 Task: Look for space in Orahovac, Kosovo from 12th July, 2023 to 16th July, 2023 for 8 adults in price range Rs.10000 to Rs.16000. Place can be private room with 8 bedrooms having 8 beds and 8 bathrooms. Property type can be house, flat, guest house. Amenities needed are: wifi, TV, free parkinig on premises, gym, breakfast. Booking option can be shelf check-in. Required host language is English.
Action: Mouse moved to (423, 91)
Screenshot: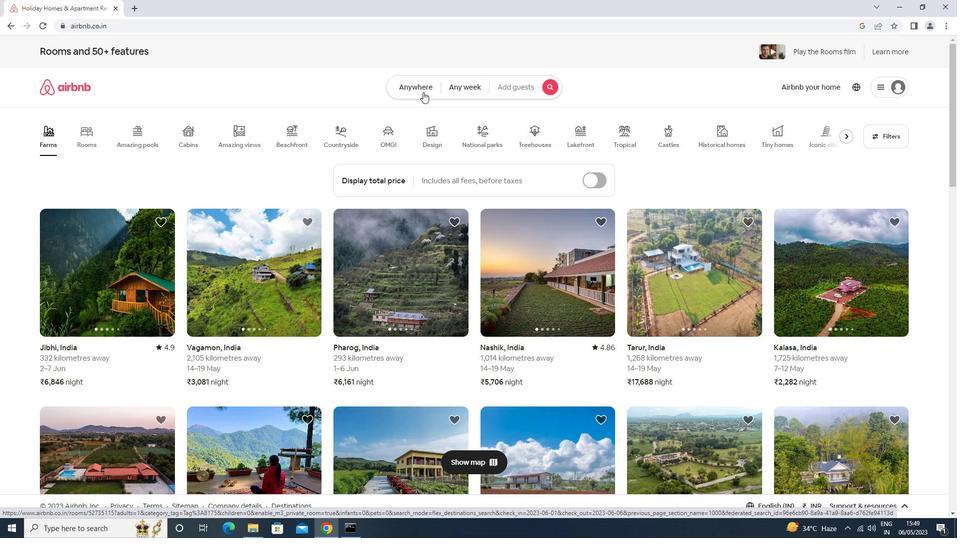 
Action: Mouse pressed left at (423, 91)
Screenshot: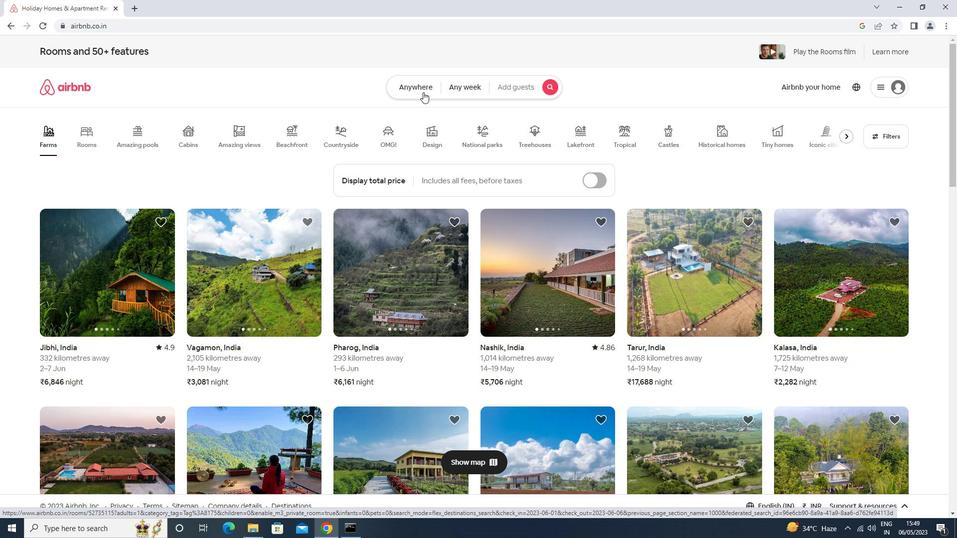 
Action: Mouse moved to (391, 124)
Screenshot: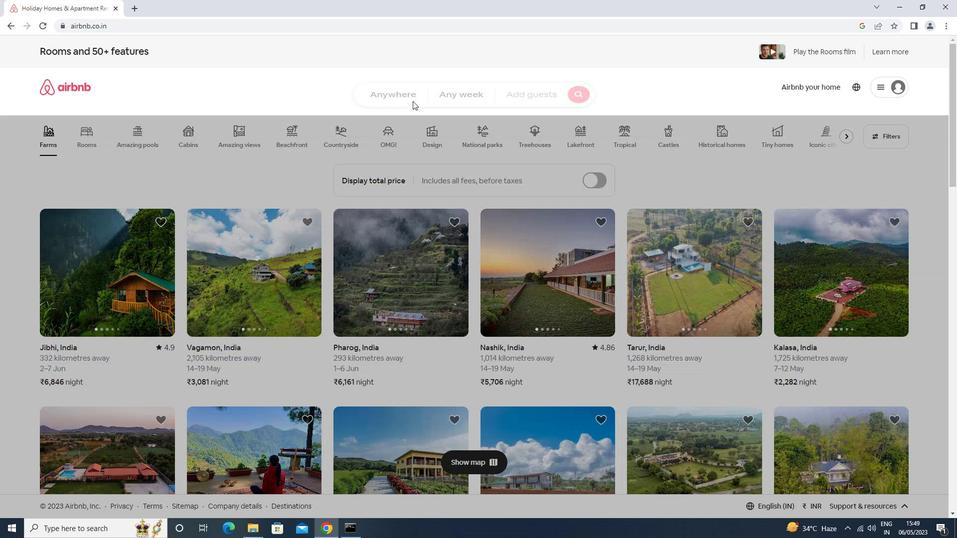 
Action: Mouse pressed left at (391, 124)
Screenshot: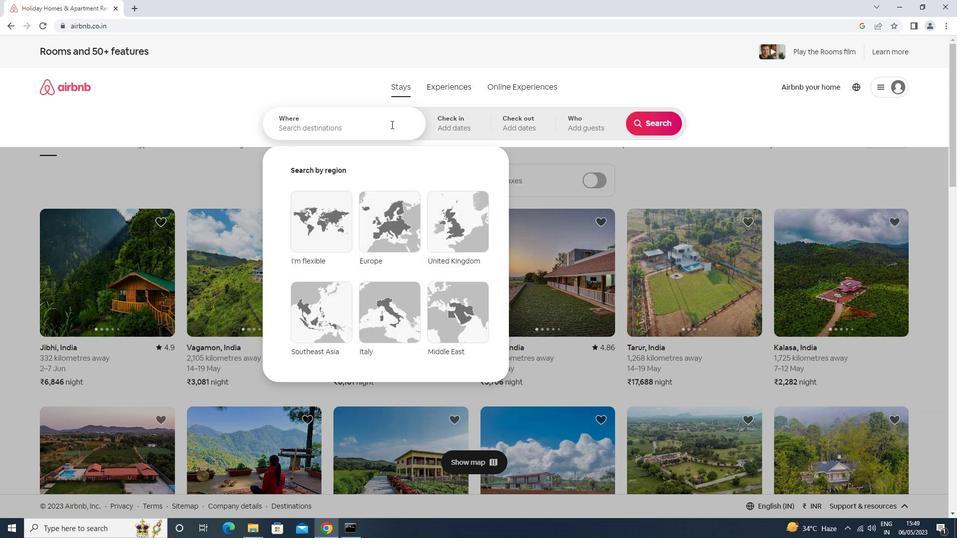
Action: Key pressed <Key.shift><Key.shift>ORAHOVAC,<Key.space><Key.shift><Key.shift><Key.shift><Key.shift><Key.shift><Key.shift><Key.shift><Key.shift><Key.shift><Key.shift><Key.shift><Key.shift>KSOVO<Key.enter>
Screenshot: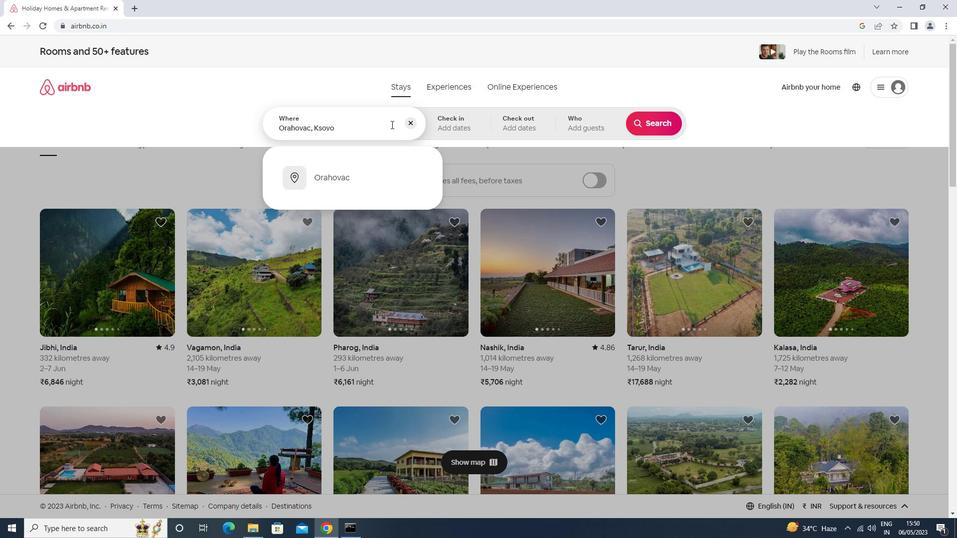 
Action: Mouse moved to (656, 205)
Screenshot: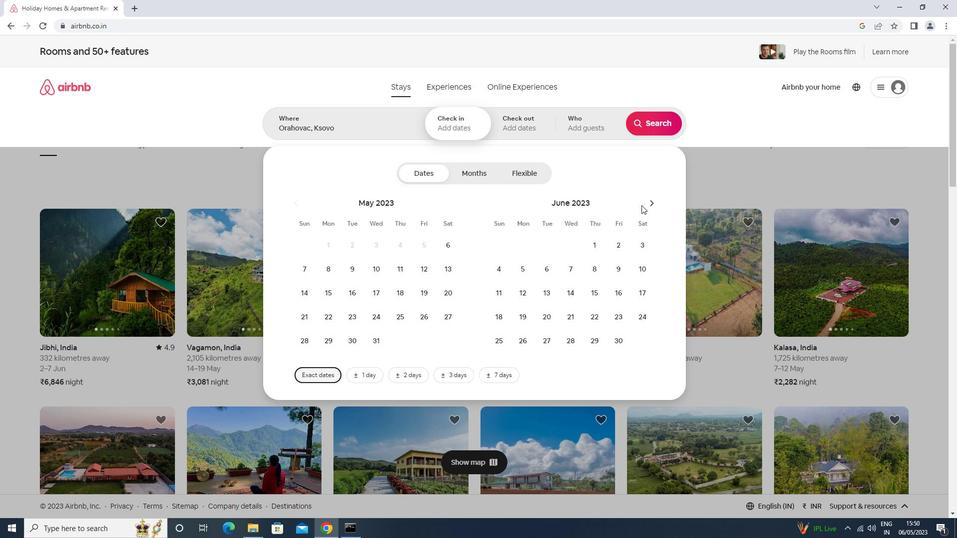 
Action: Mouse pressed left at (656, 205)
Screenshot: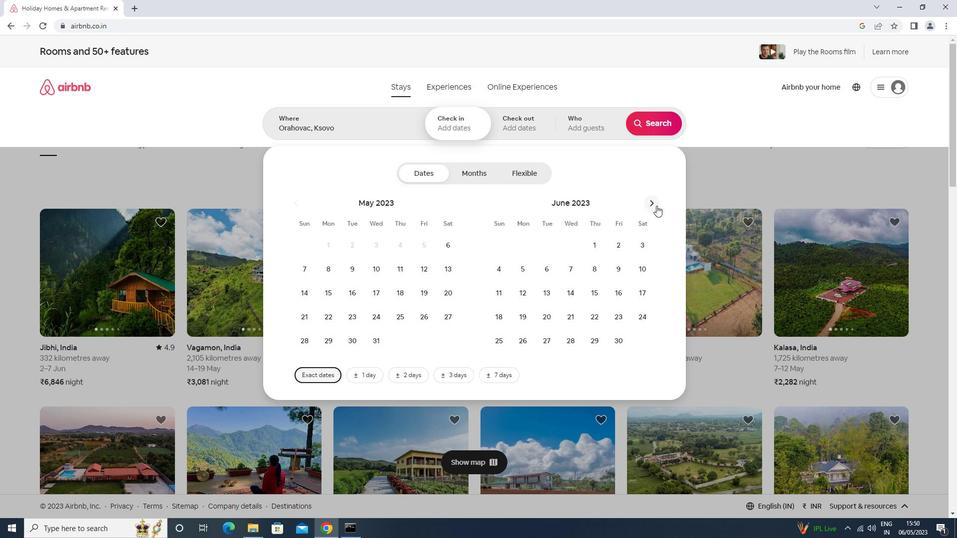 
Action: Mouse moved to (569, 288)
Screenshot: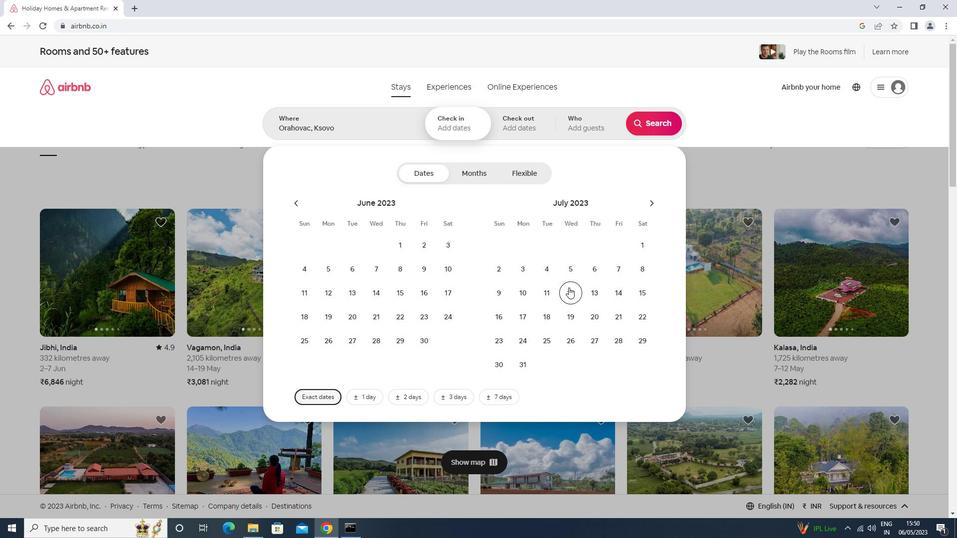 
Action: Mouse pressed left at (569, 288)
Screenshot: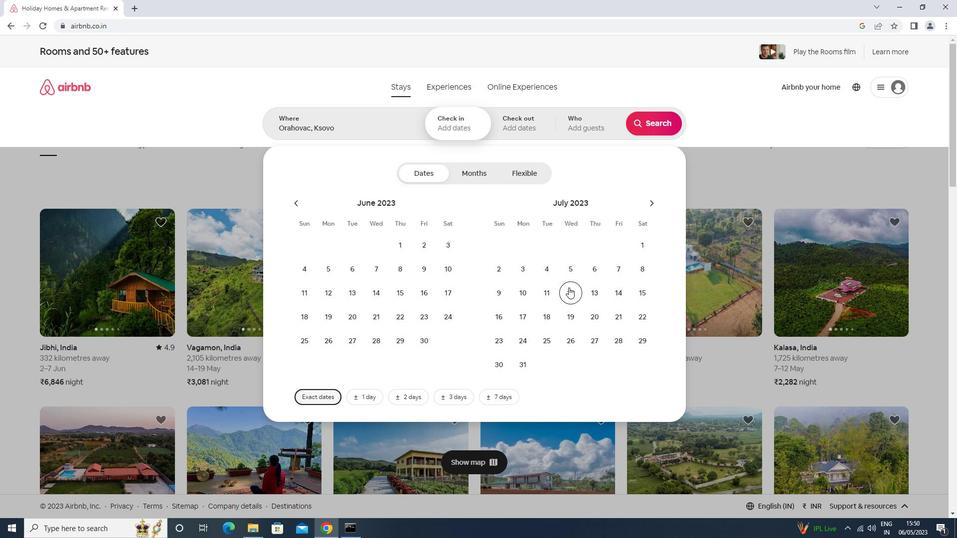 
Action: Mouse moved to (506, 312)
Screenshot: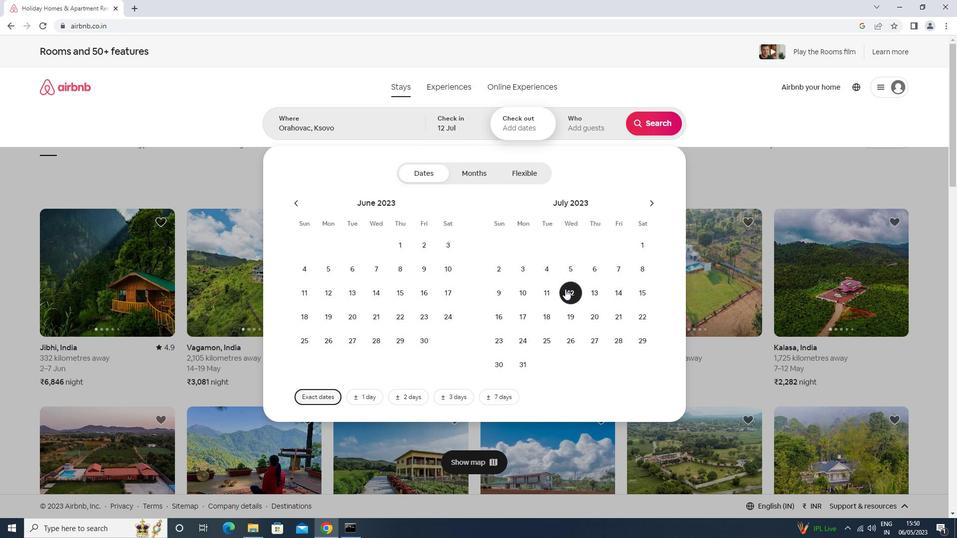 
Action: Mouse pressed left at (506, 312)
Screenshot: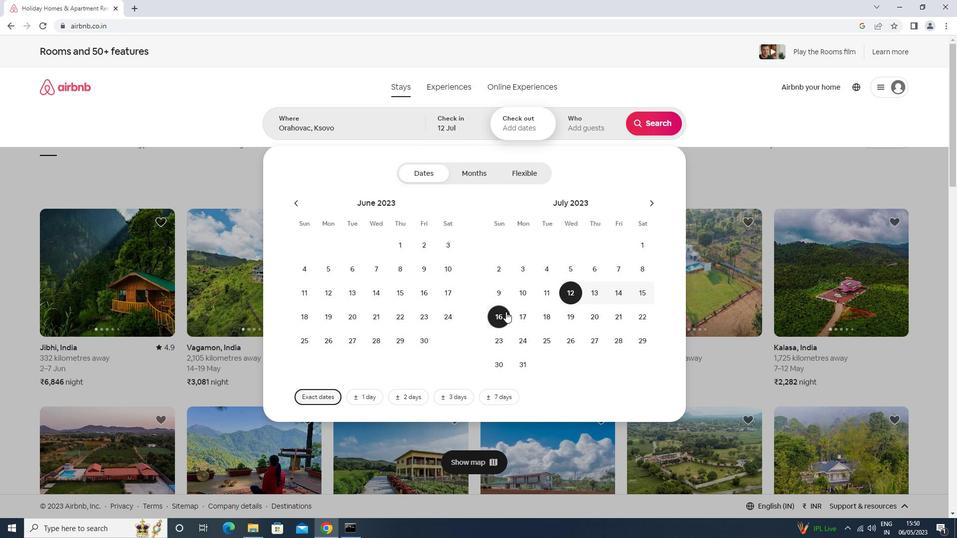 
Action: Mouse moved to (581, 133)
Screenshot: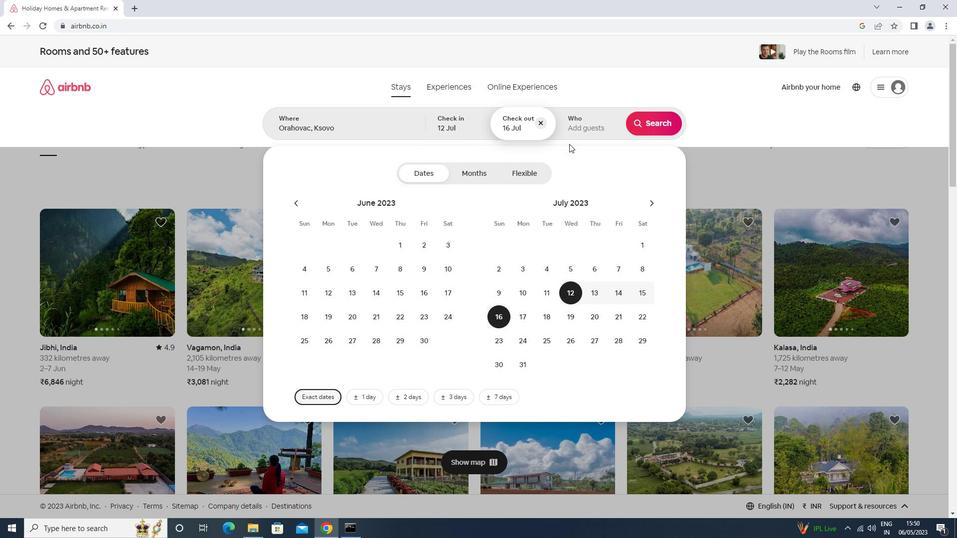 
Action: Mouse pressed left at (581, 133)
Screenshot: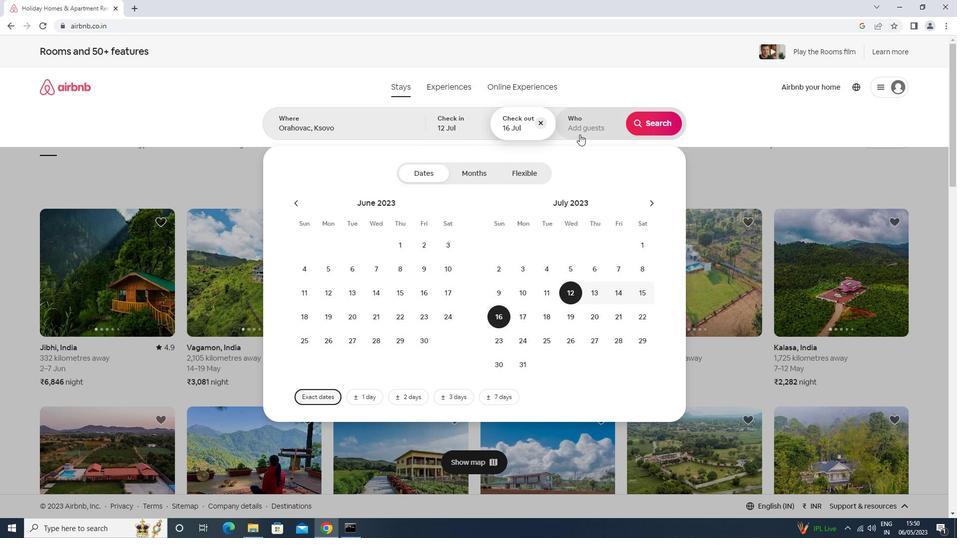
Action: Mouse moved to (661, 177)
Screenshot: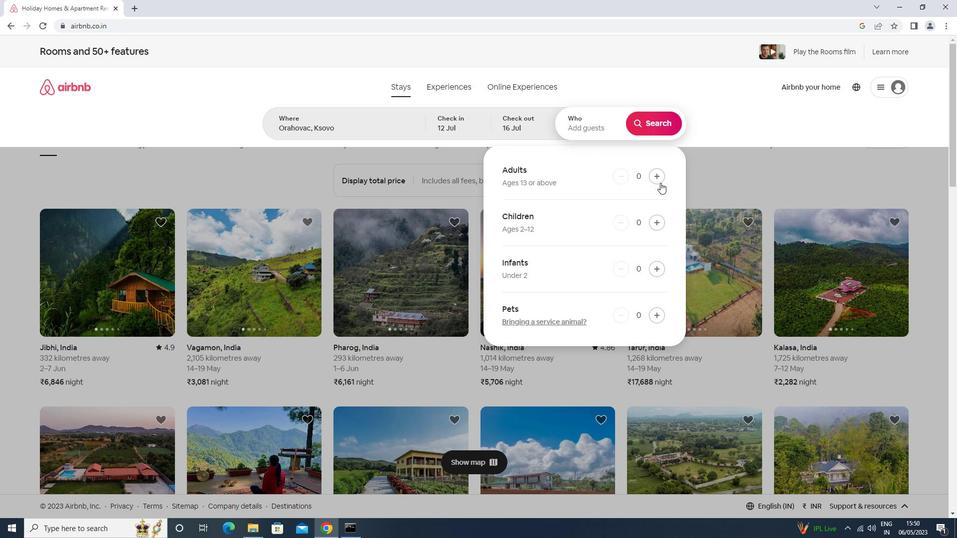 
Action: Mouse pressed left at (661, 177)
Screenshot: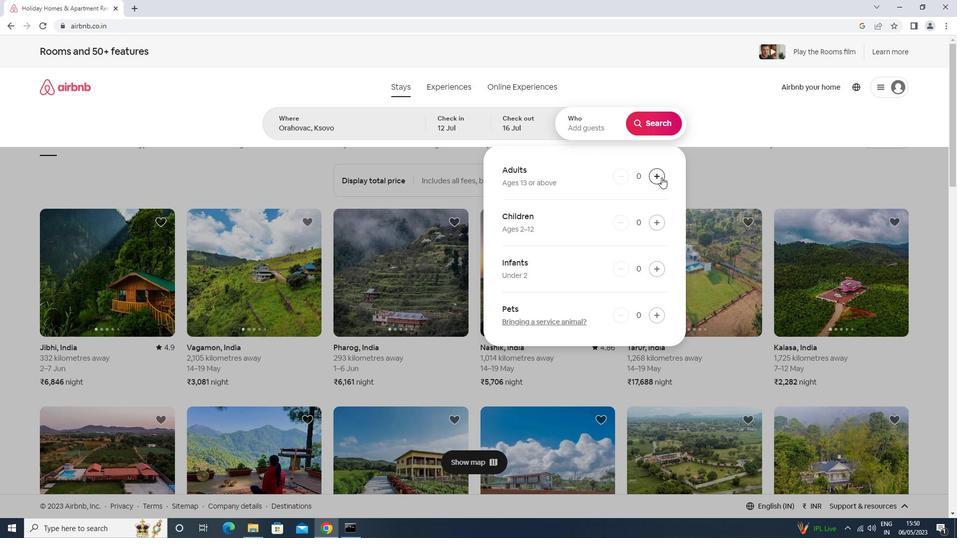 
Action: Mouse pressed left at (661, 177)
Screenshot: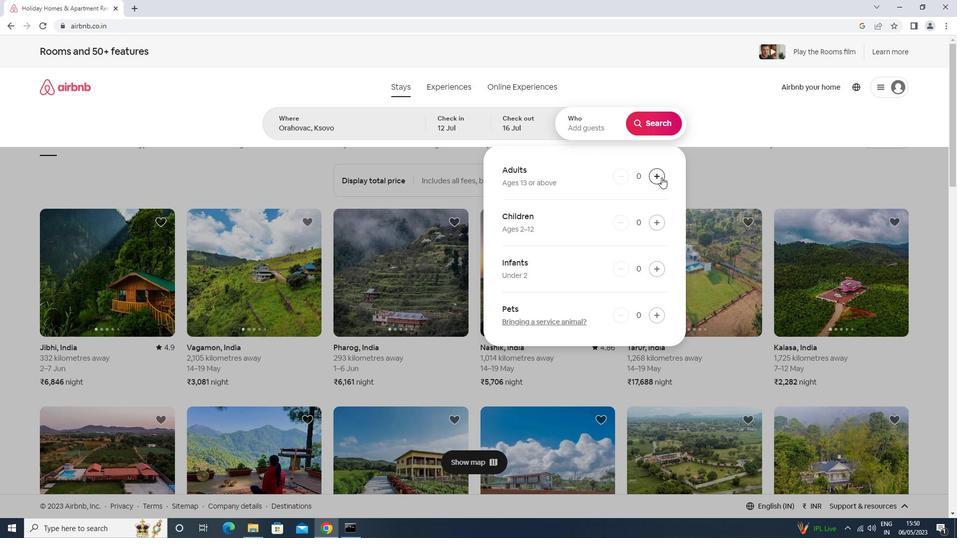 
Action: Mouse pressed left at (661, 177)
Screenshot: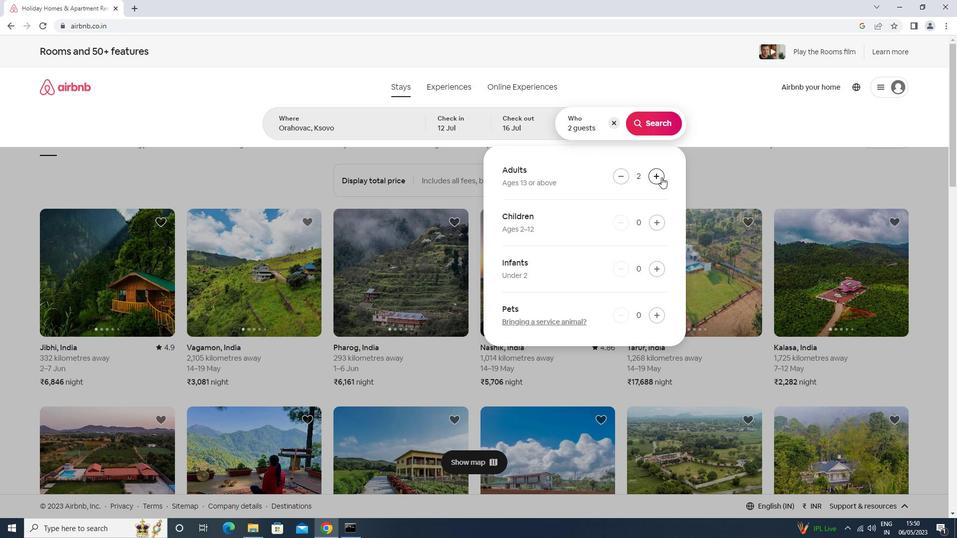 
Action: Mouse pressed left at (661, 177)
Screenshot: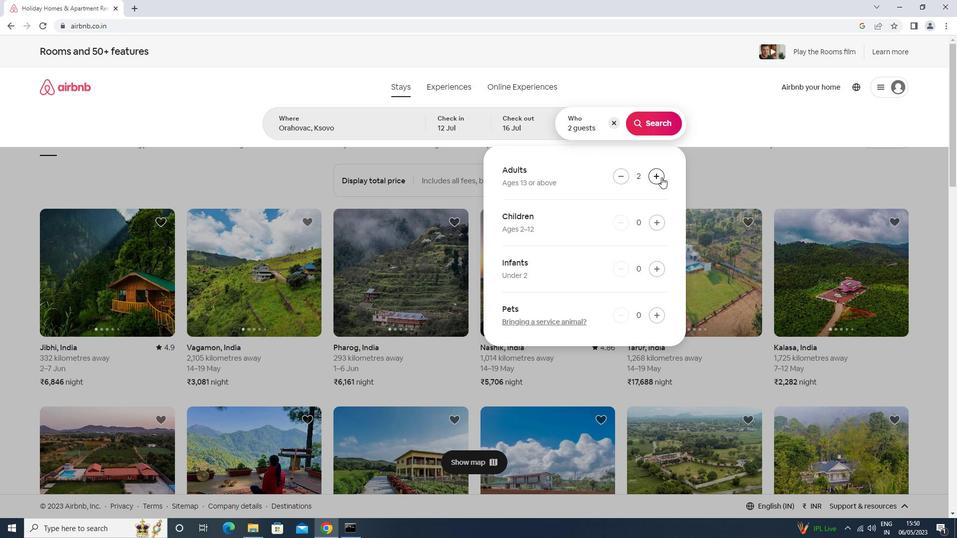 
Action: Mouse moved to (661, 177)
Screenshot: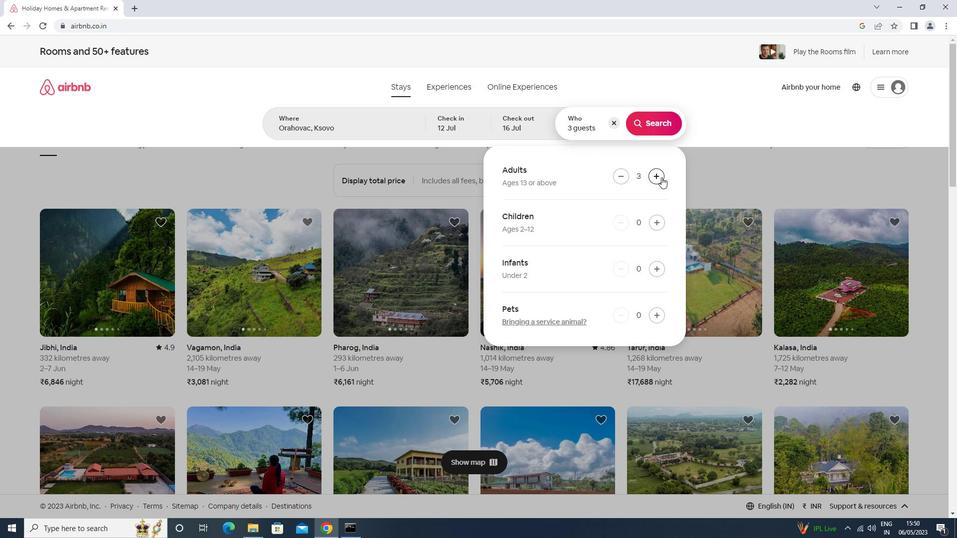
Action: Mouse pressed left at (661, 177)
Screenshot: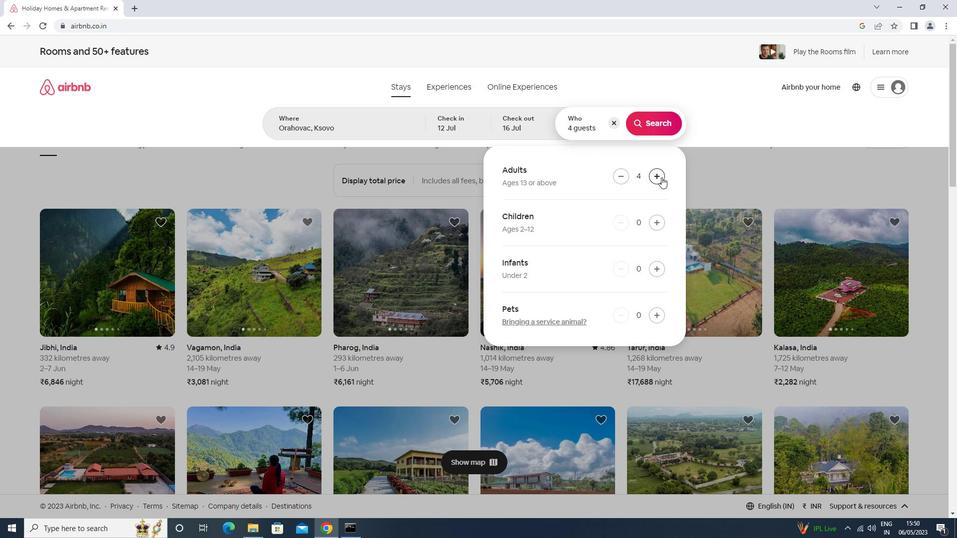 
Action: Mouse pressed left at (661, 177)
Screenshot: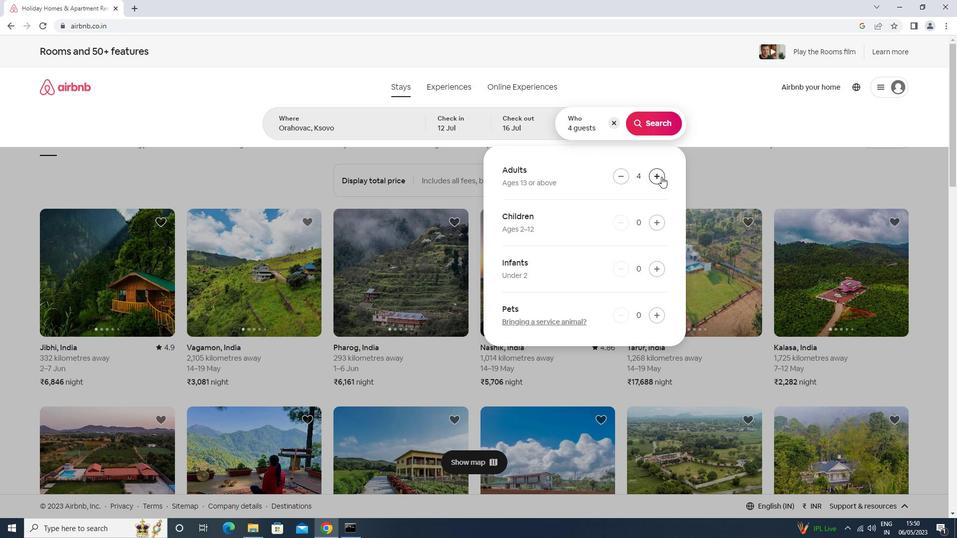 
Action: Mouse pressed left at (661, 177)
Screenshot: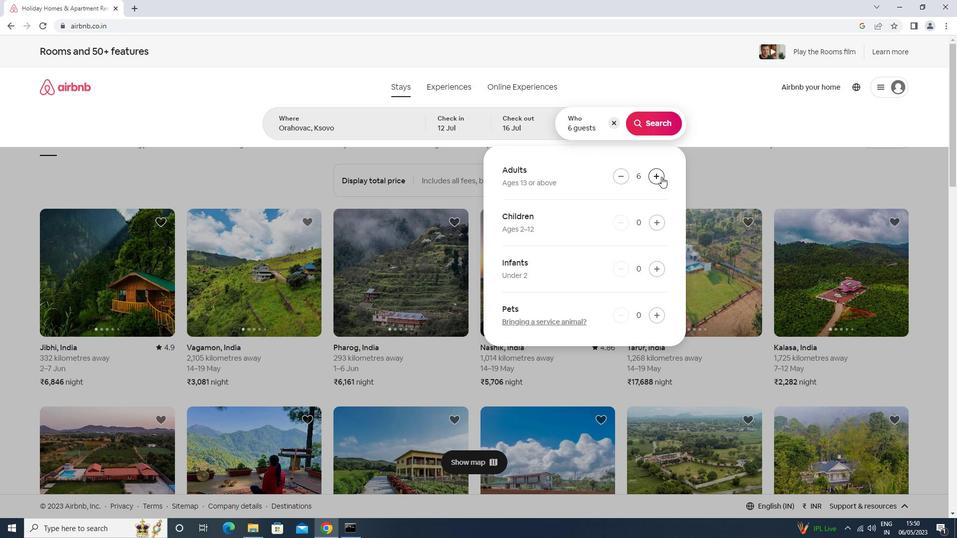 
Action: Mouse pressed left at (661, 177)
Screenshot: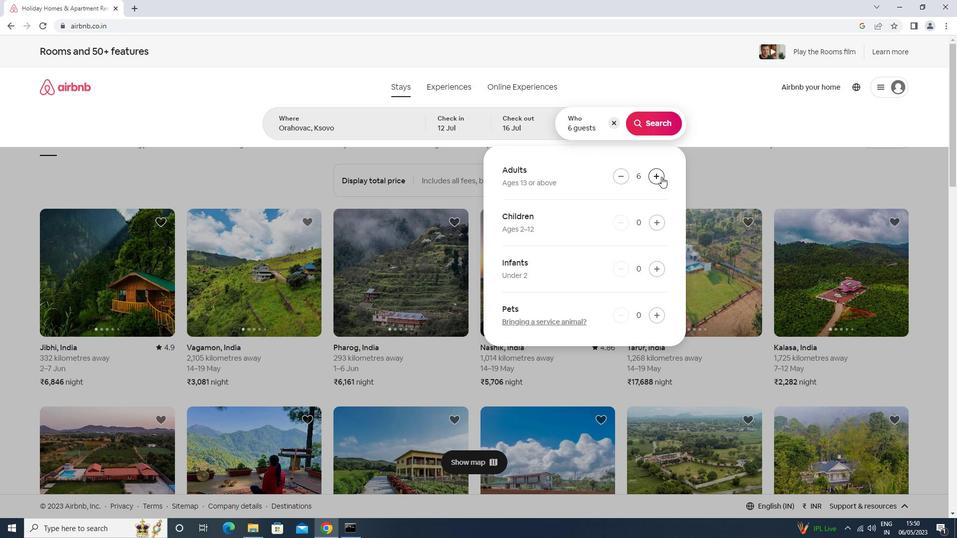 
Action: Mouse moved to (659, 115)
Screenshot: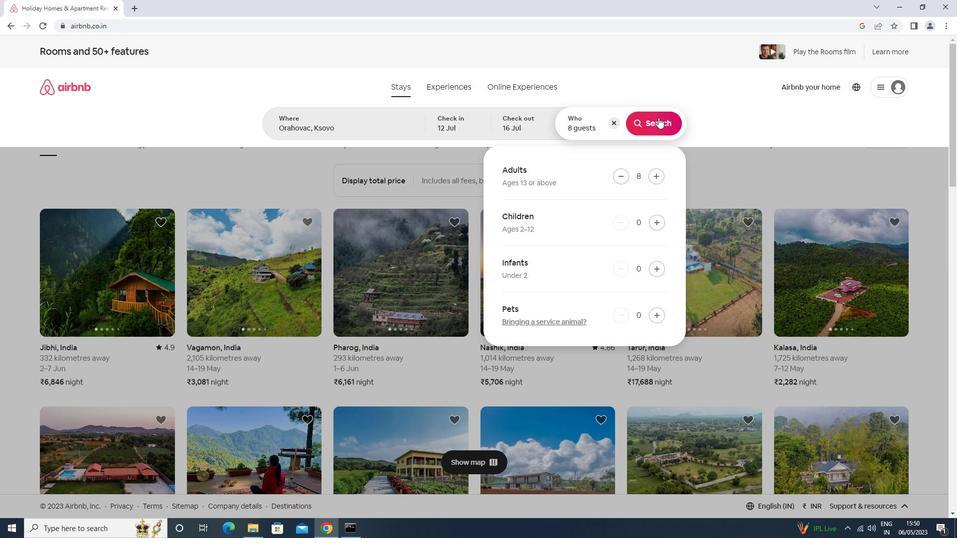 
Action: Mouse pressed left at (659, 115)
Screenshot: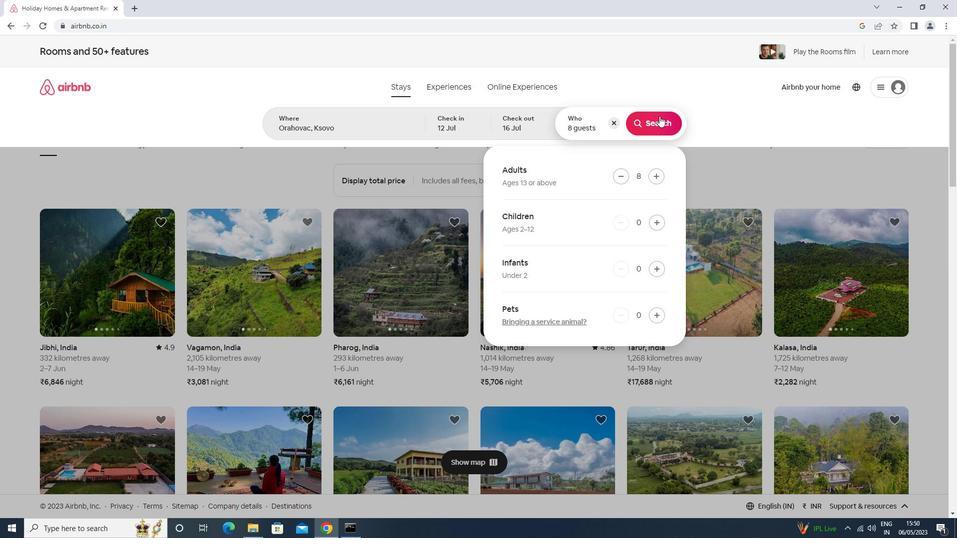
Action: Mouse moved to (903, 91)
Screenshot: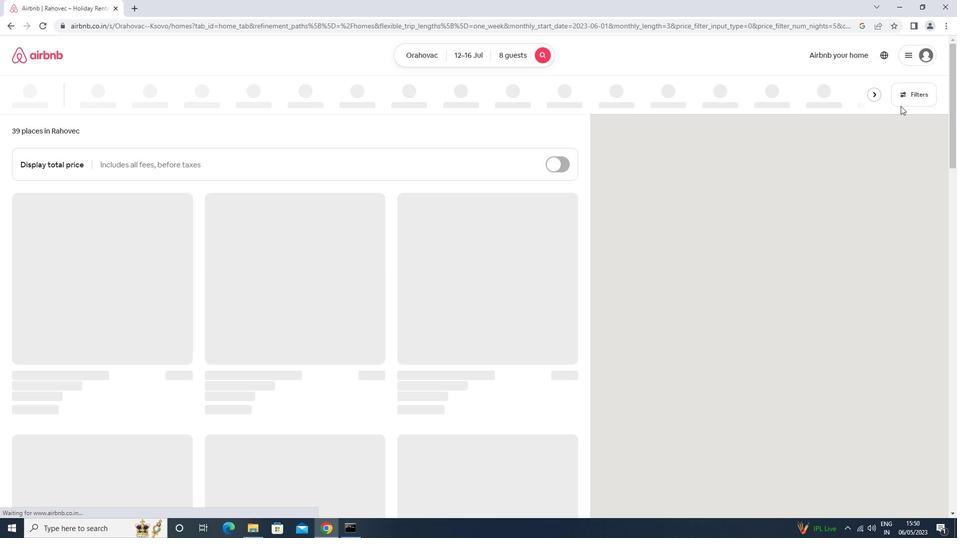 
Action: Mouse pressed left at (903, 91)
Screenshot: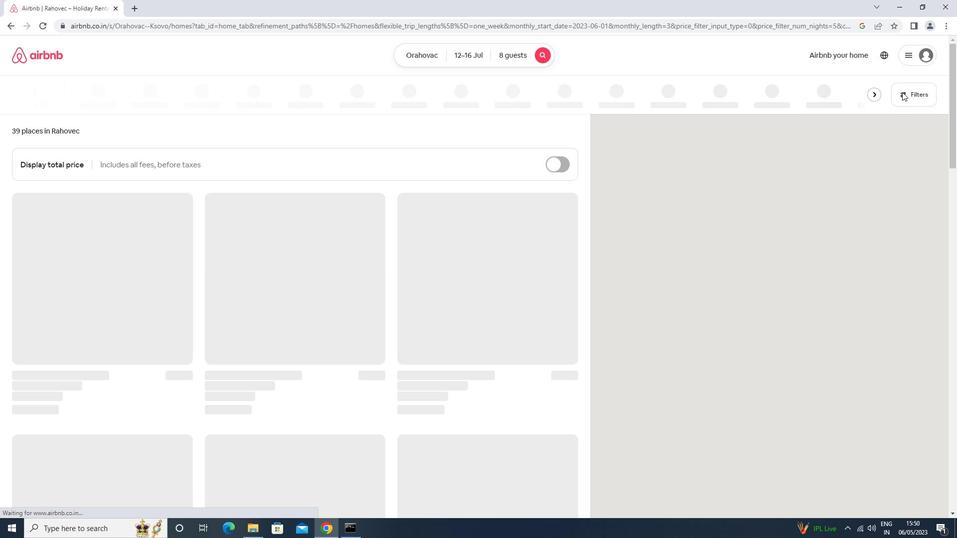
Action: Mouse moved to (423, 335)
Screenshot: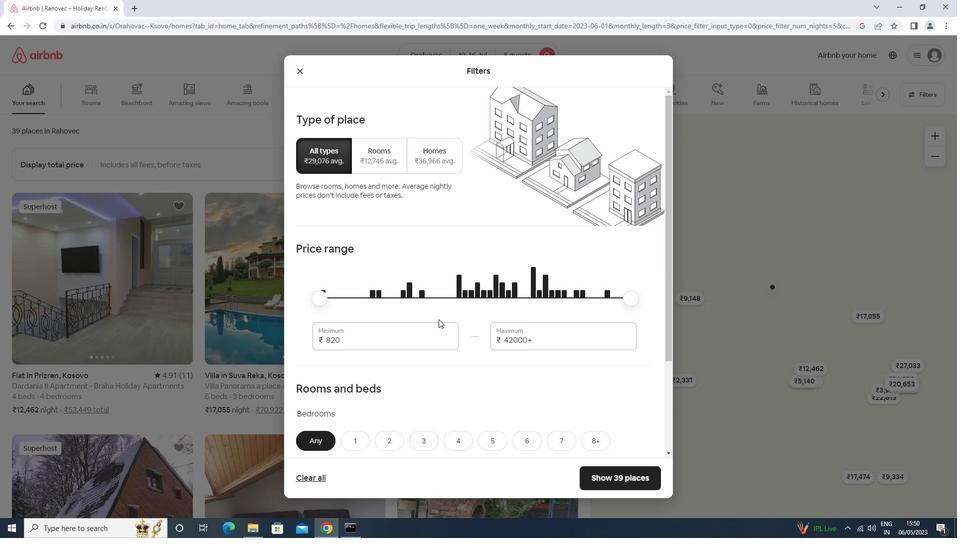 
Action: Mouse pressed left at (423, 335)
Screenshot: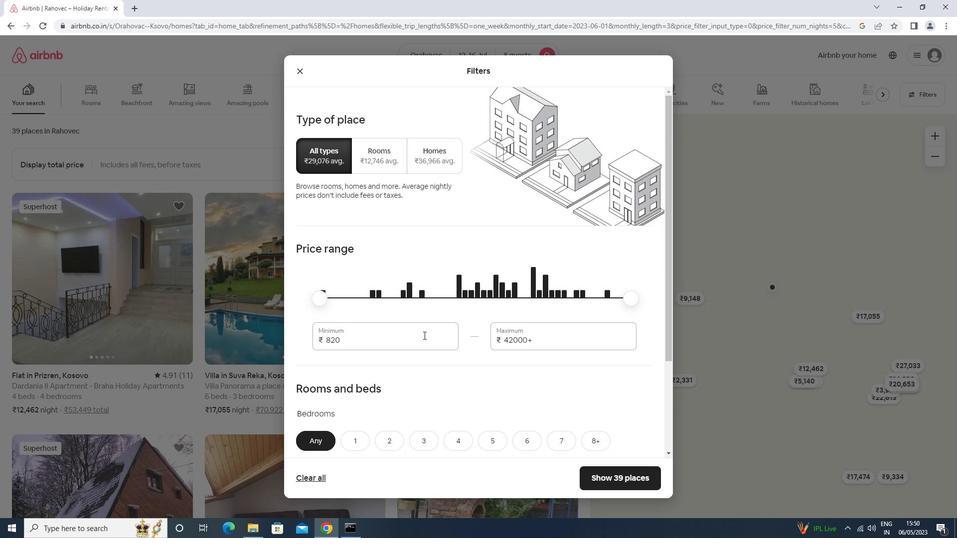 
Action: Key pressed <Key.backspace><Key.backspace><Key.backspace>10000<Key.tab>16000
Screenshot: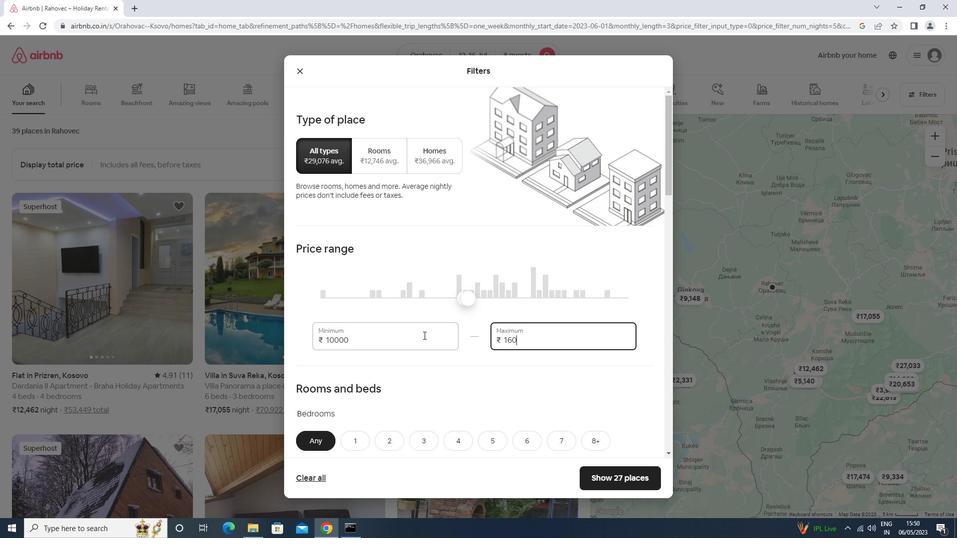 
Action: Mouse moved to (411, 326)
Screenshot: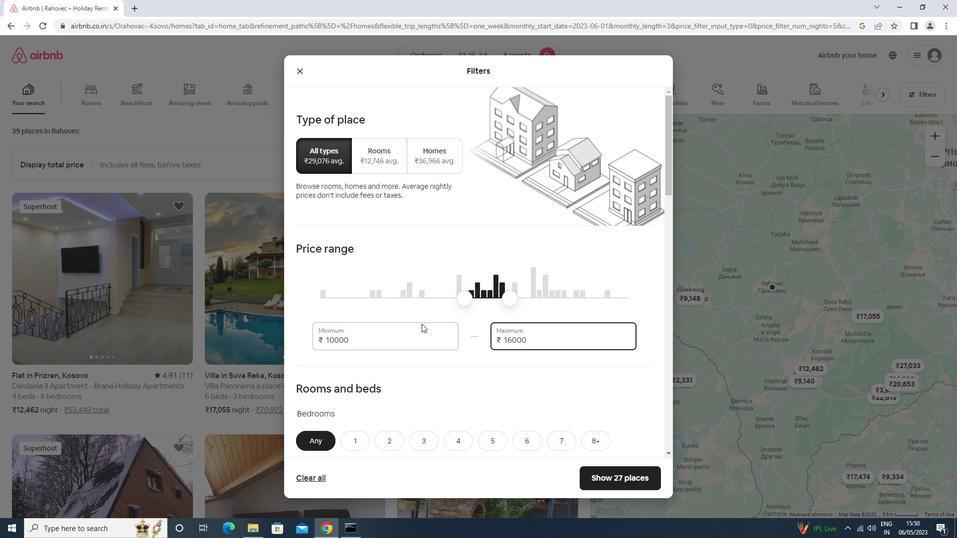 
Action: Mouse scrolled (411, 325) with delta (0, 0)
Screenshot: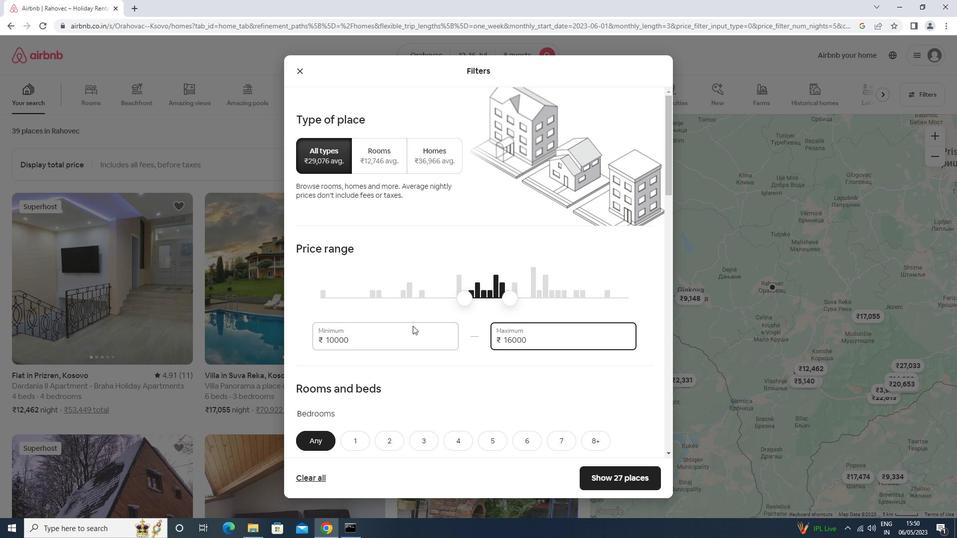 
Action: Mouse scrolled (411, 325) with delta (0, 0)
Screenshot: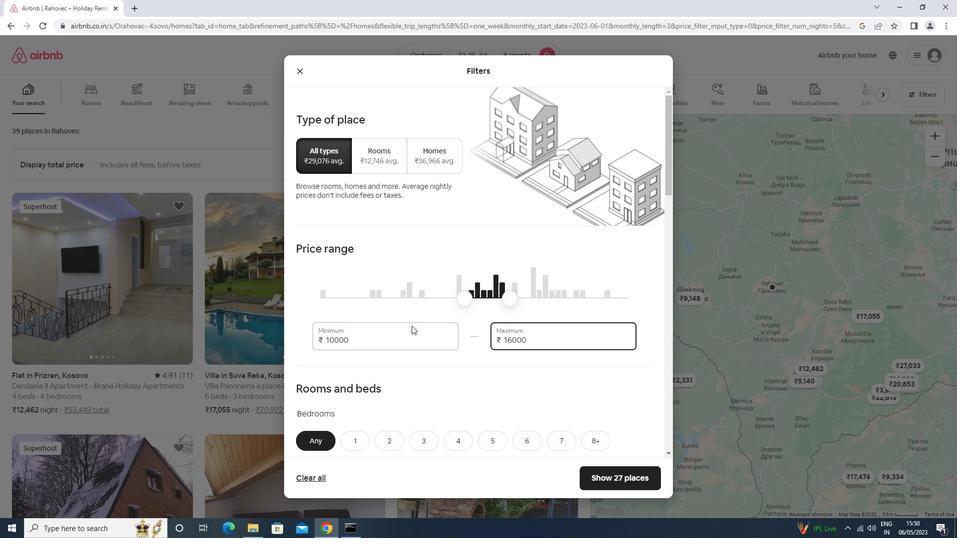 
Action: Mouse scrolled (411, 325) with delta (0, 0)
Screenshot: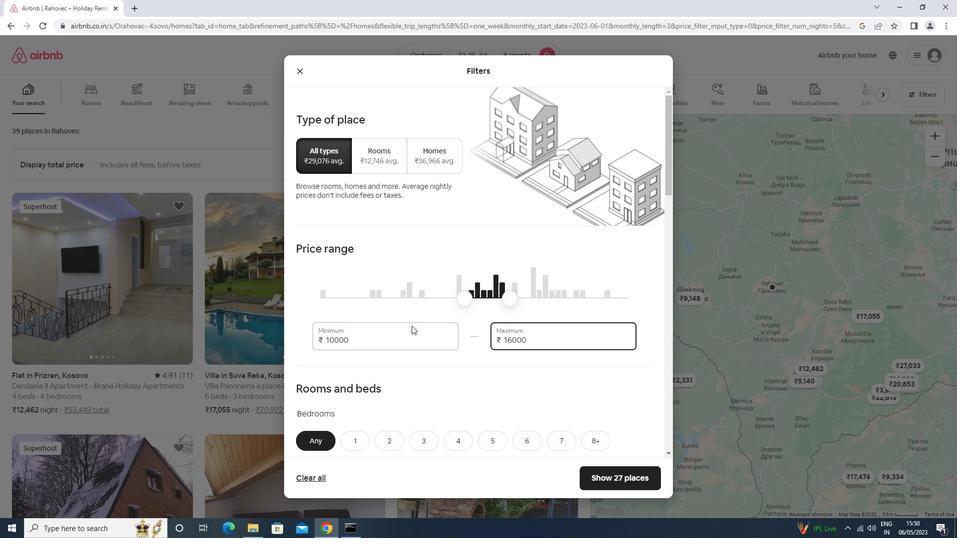 
Action: Mouse moved to (408, 326)
Screenshot: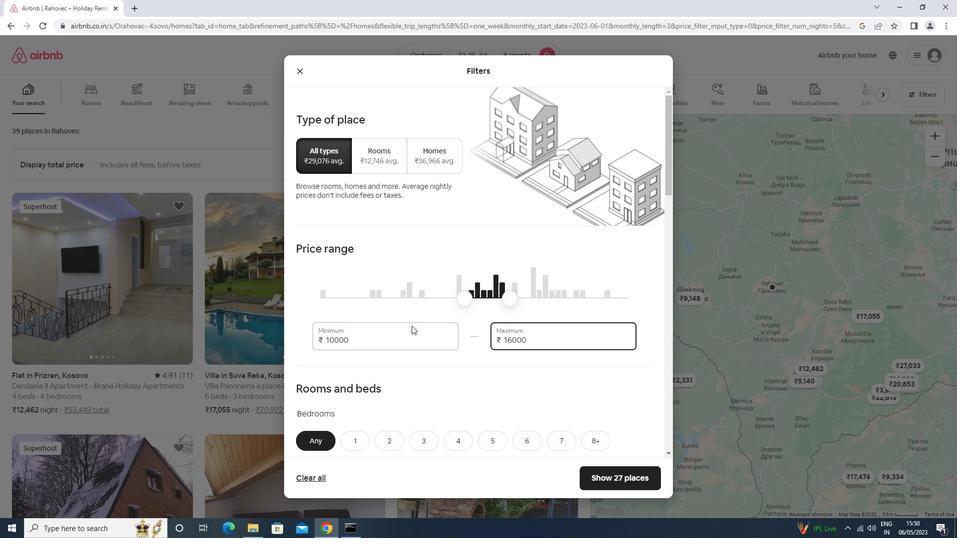 
Action: Mouse scrolled (408, 325) with delta (0, 0)
Screenshot: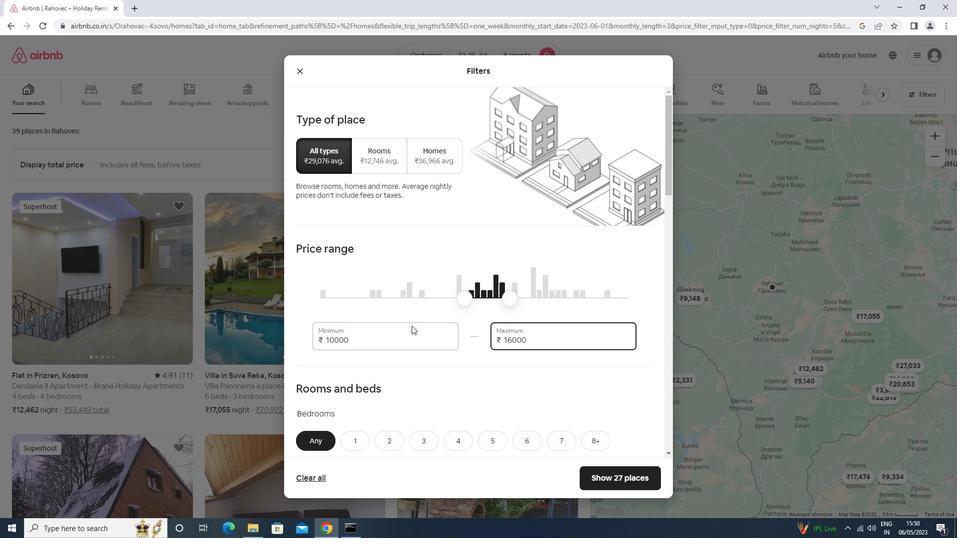 
Action: Mouse moved to (600, 245)
Screenshot: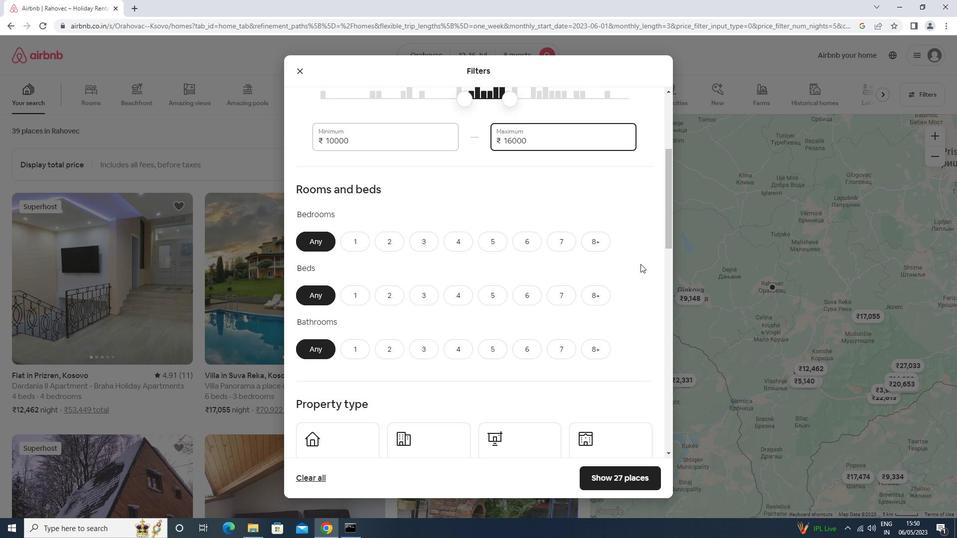 
Action: Mouse pressed left at (600, 245)
Screenshot: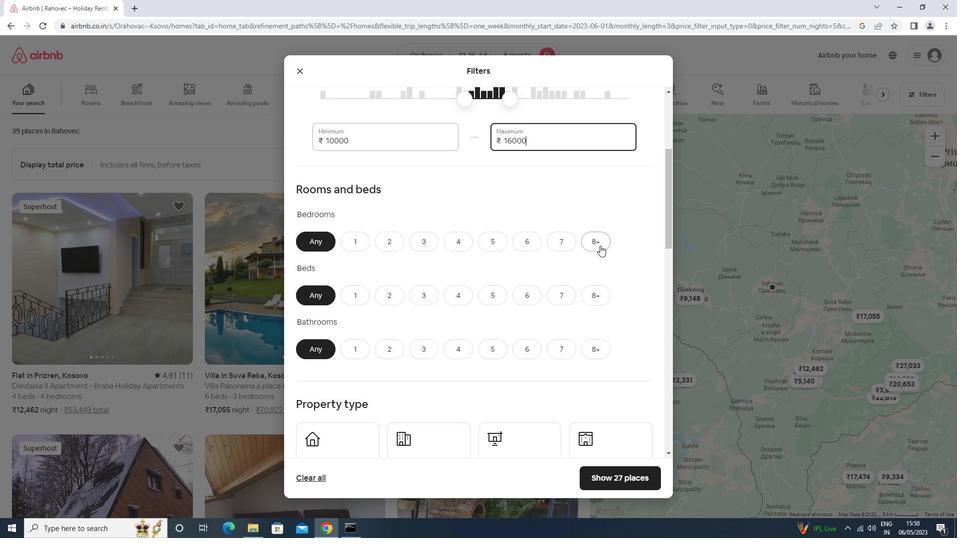 
Action: Mouse moved to (603, 294)
Screenshot: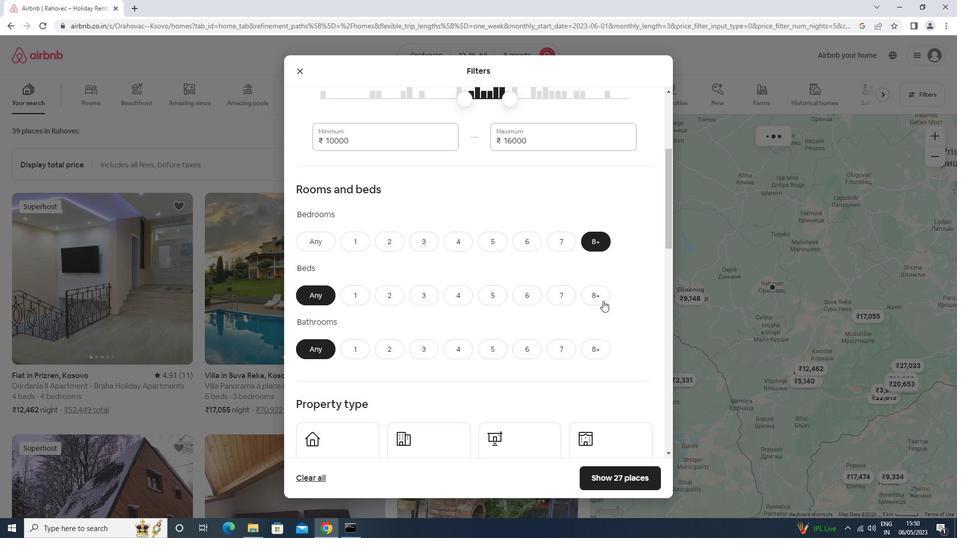 
Action: Mouse pressed left at (603, 294)
Screenshot: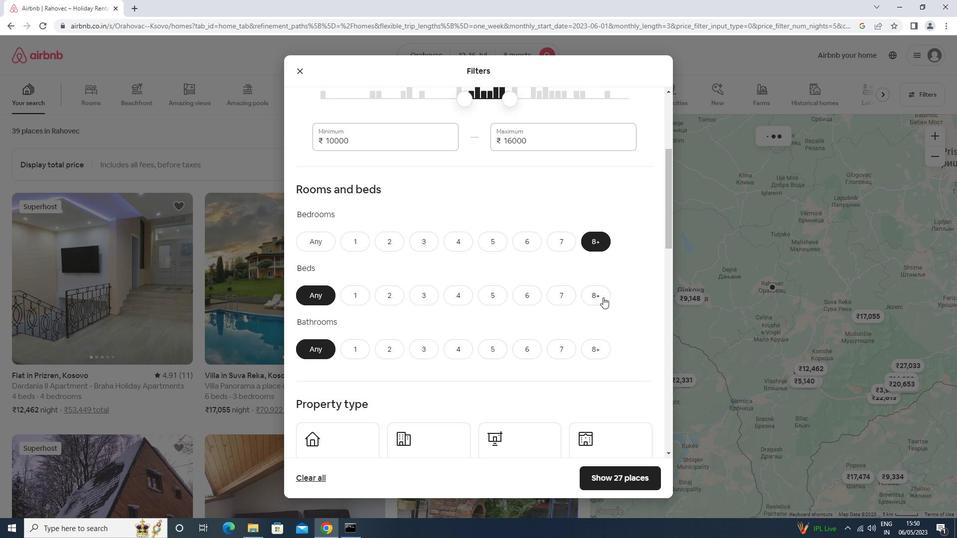 
Action: Mouse moved to (596, 344)
Screenshot: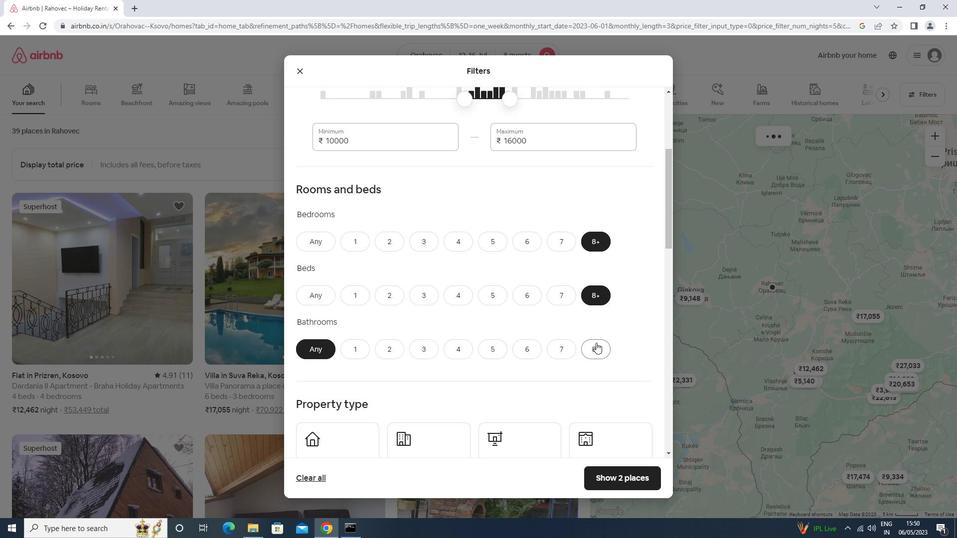 
Action: Mouse pressed left at (596, 344)
Screenshot: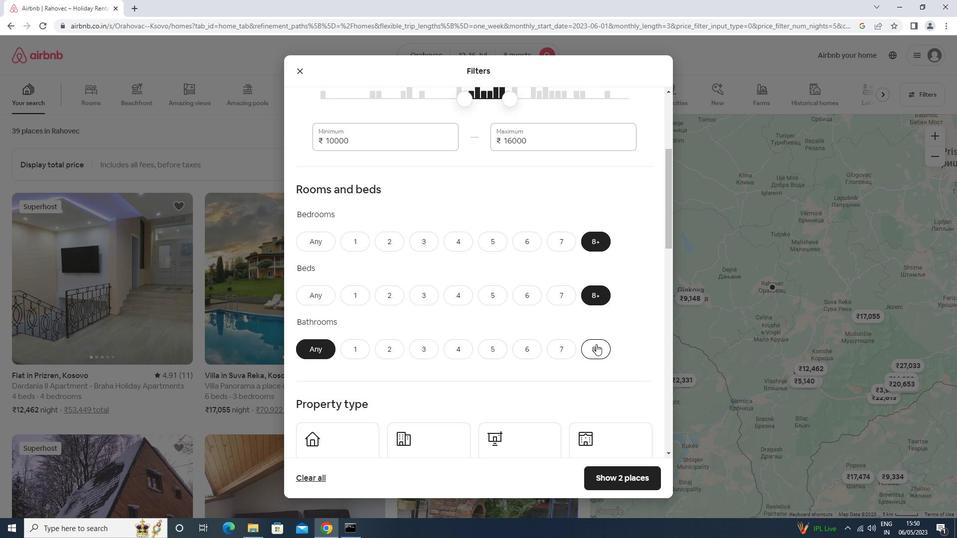 
Action: Mouse scrolled (596, 344) with delta (0, 0)
Screenshot: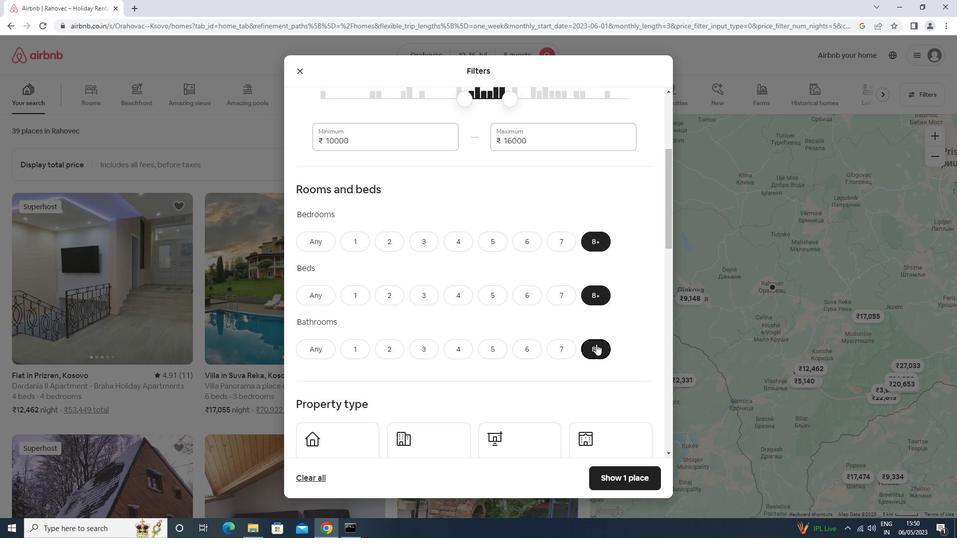 
Action: Mouse scrolled (596, 344) with delta (0, 0)
Screenshot: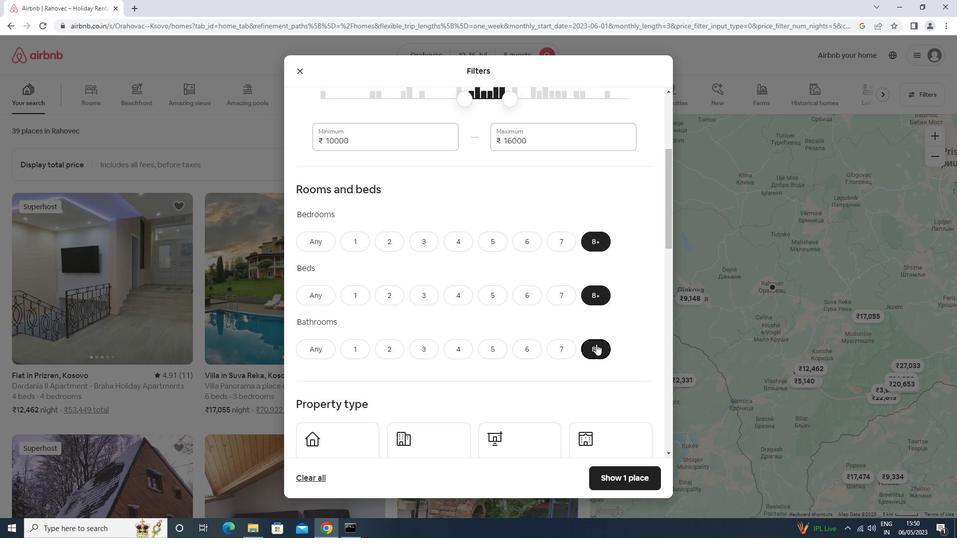 
Action: Mouse scrolled (596, 344) with delta (0, 0)
Screenshot: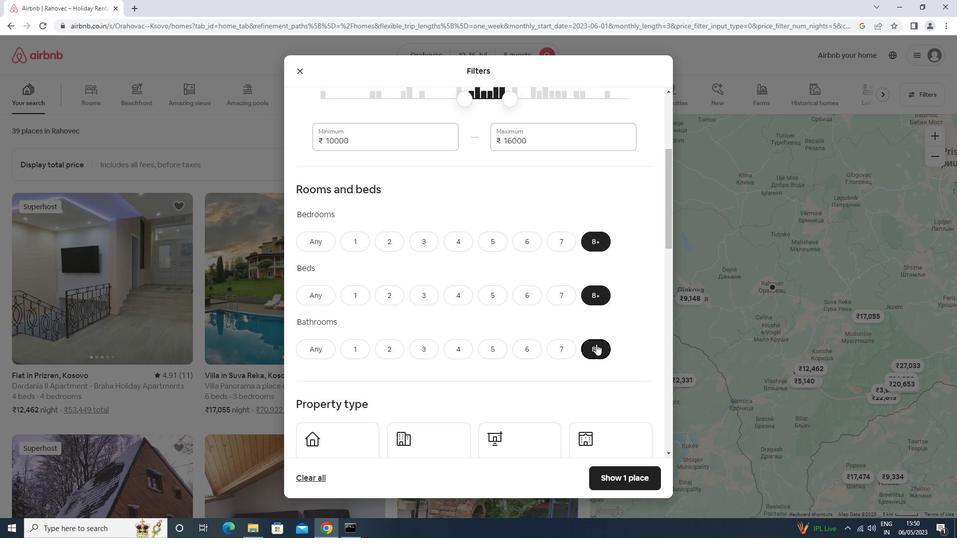 
Action: Mouse scrolled (596, 344) with delta (0, 0)
Screenshot: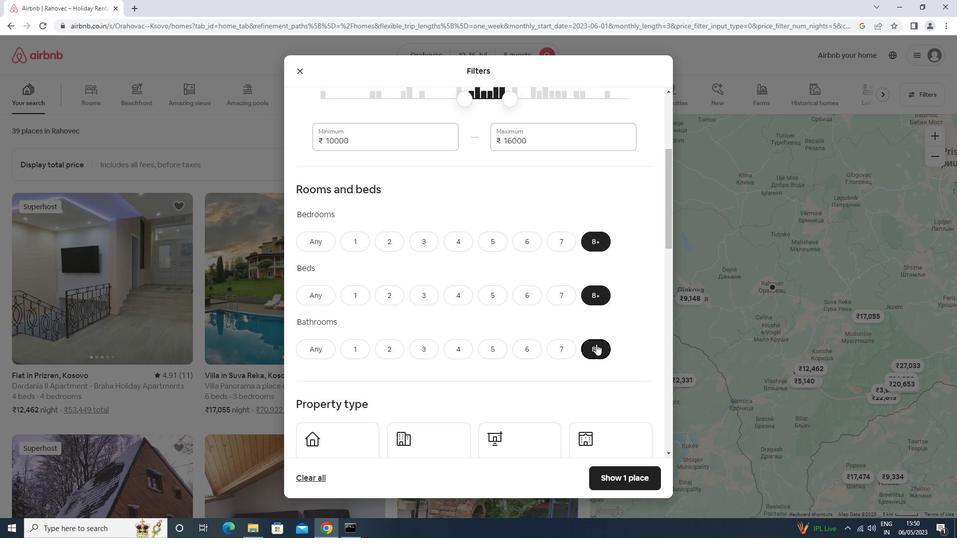 
Action: Mouse moved to (368, 263)
Screenshot: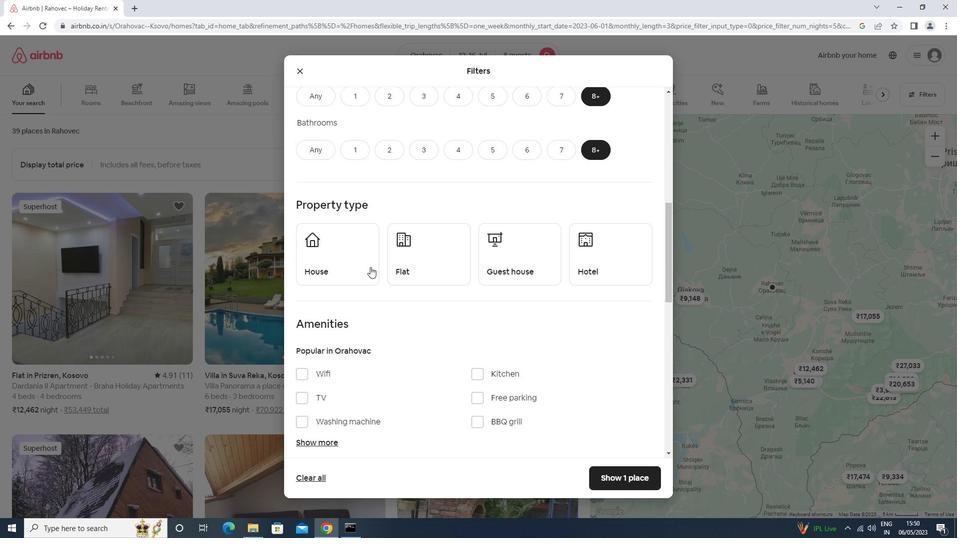 
Action: Mouse pressed left at (368, 263)
Screenshot: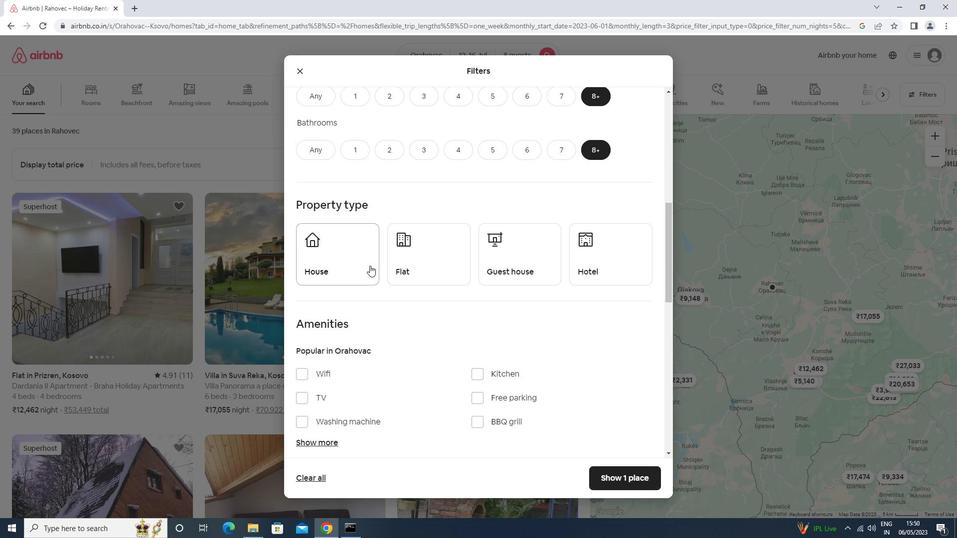 
Action: Mouse moved to (396, 253)
Screenshot: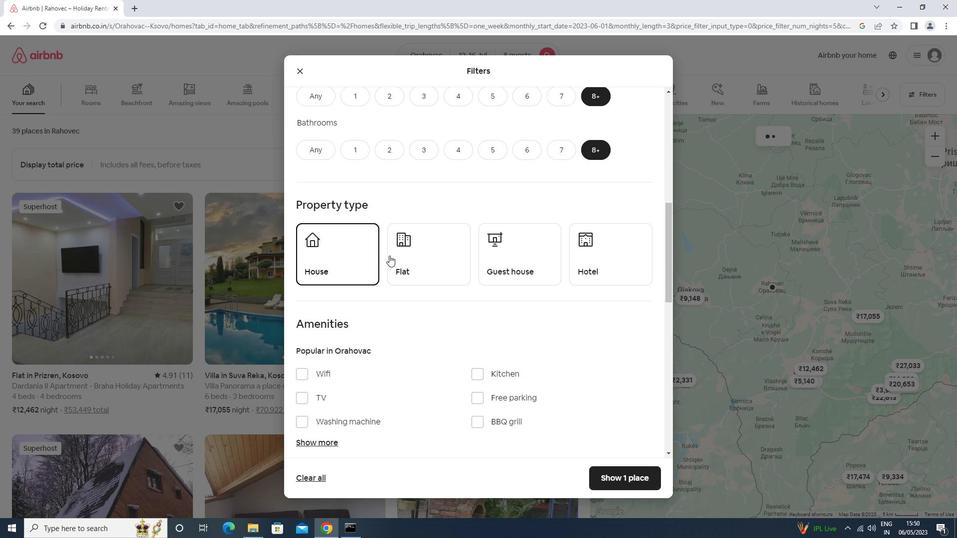 
Action: Mouse pressed left at (396, 253)
Screenshot: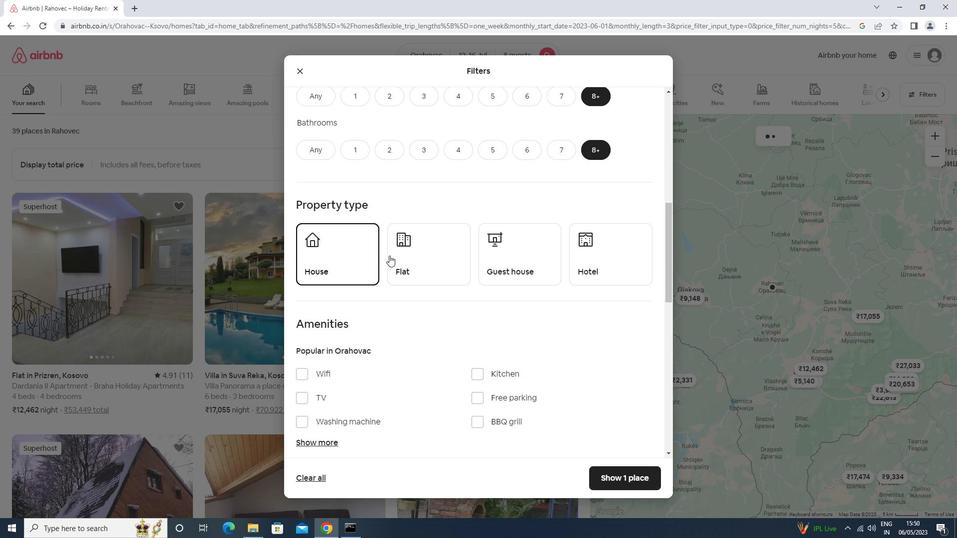 
Action: Mouse moved to (487, 263)
Screenshot: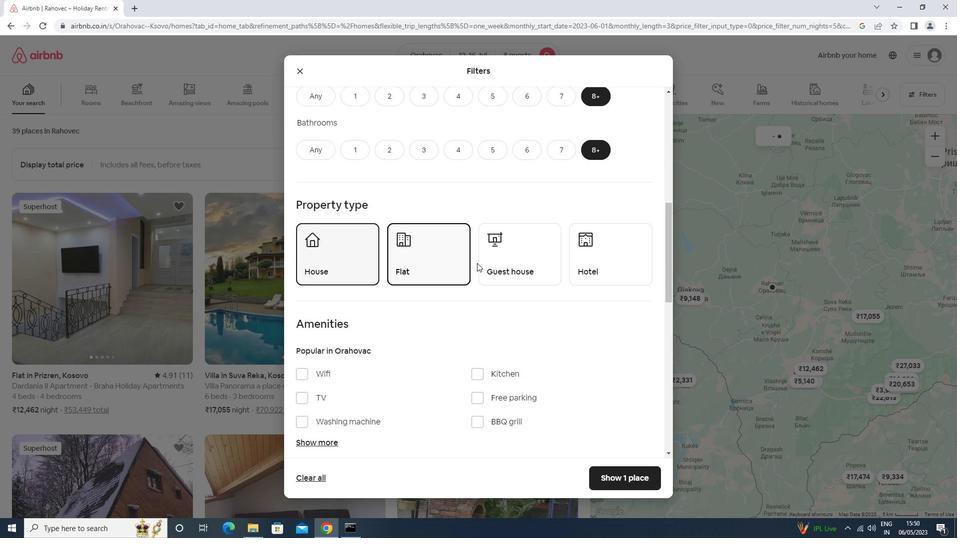 
Action: Mouse pressed left at (487, 263)
Screenshot: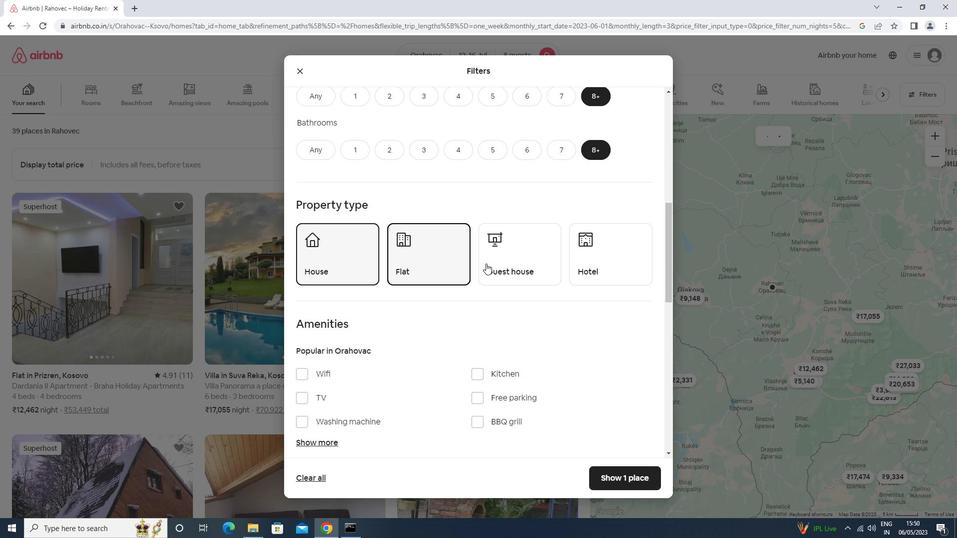 
Action: Mouse moved to (488, 264)
Screenshot: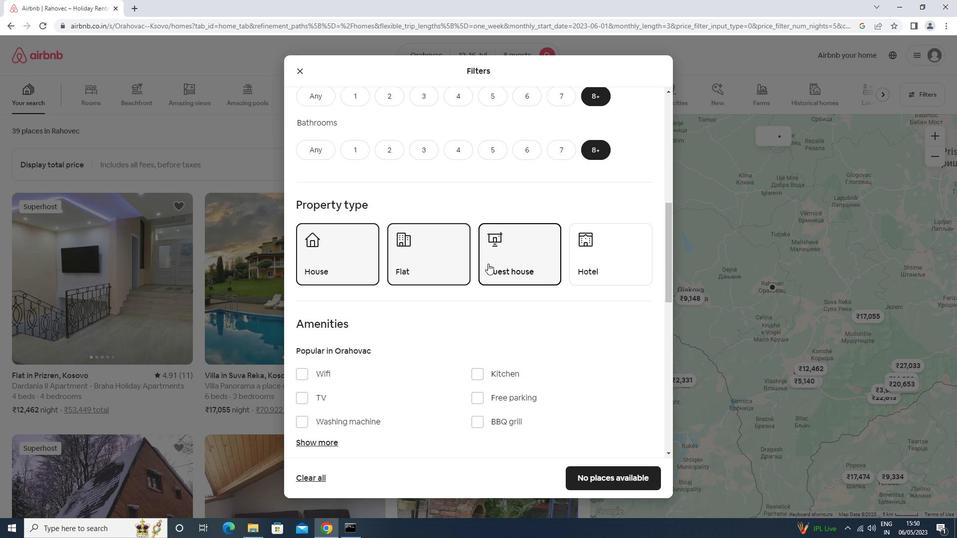
Action: Mouse scrolled (488, 263) with delta (0, 0)
Screenshot: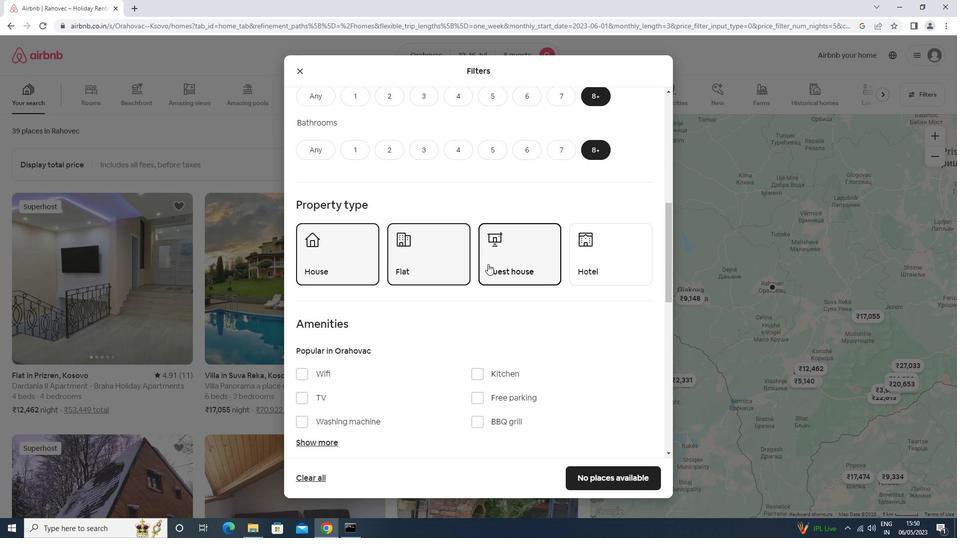 
Action: Mouse scrolled (488, 263) with delta (0, 0)
Screenshot: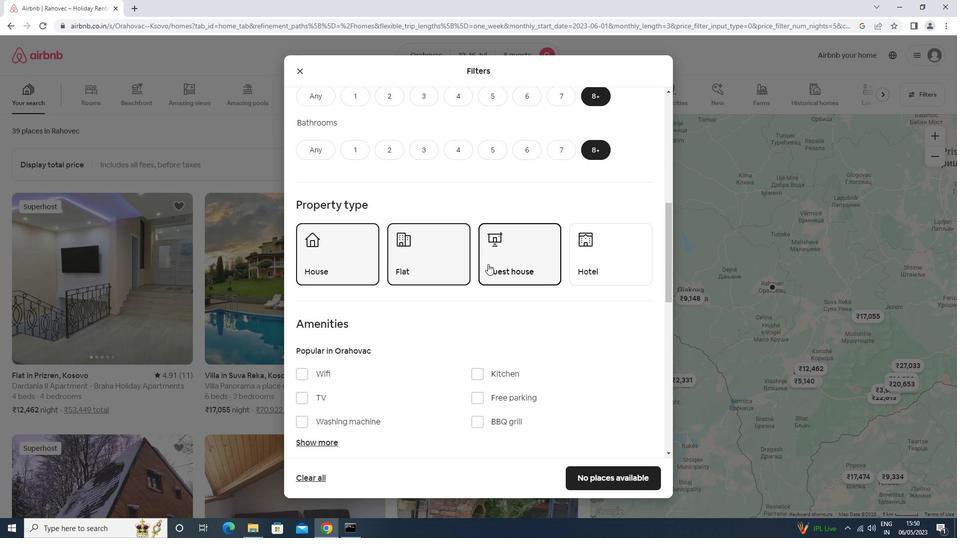 
Action: Mouse scrolled (488, 263) with delta (0, 0)
Screenshot: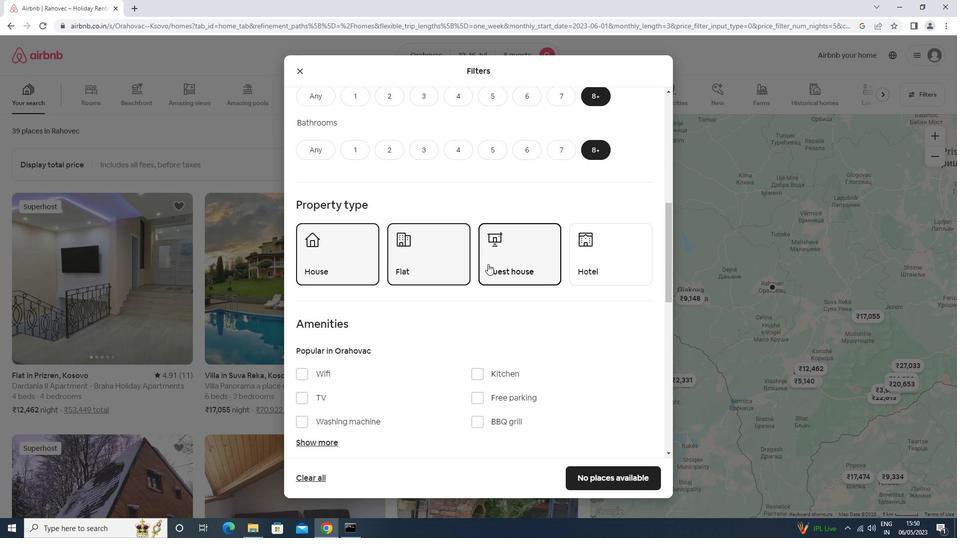 
Action: Mouse scrolled (488, 263) with delta (0, 0)
Screenshot: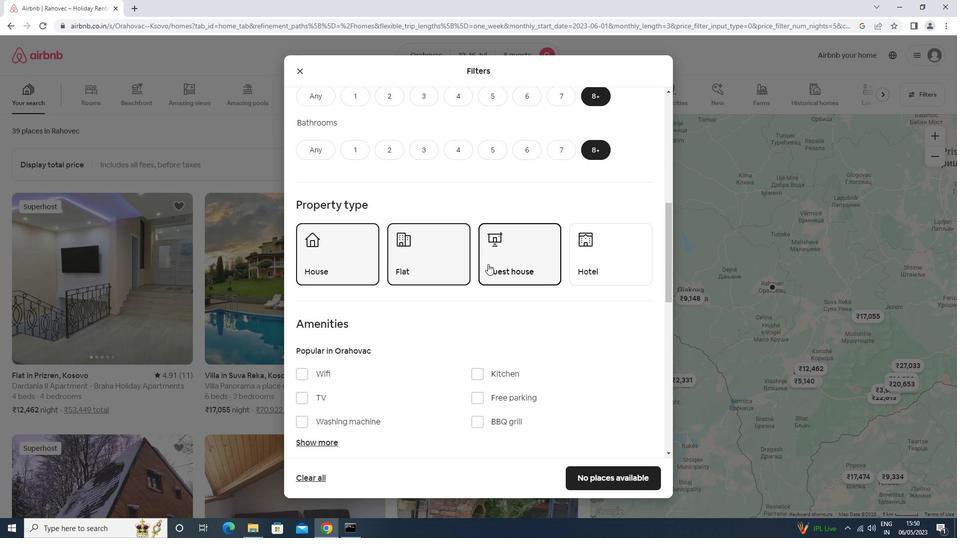 
Action: Mouse scrolled (488, 263) with delta (0, 0)
Screenshot: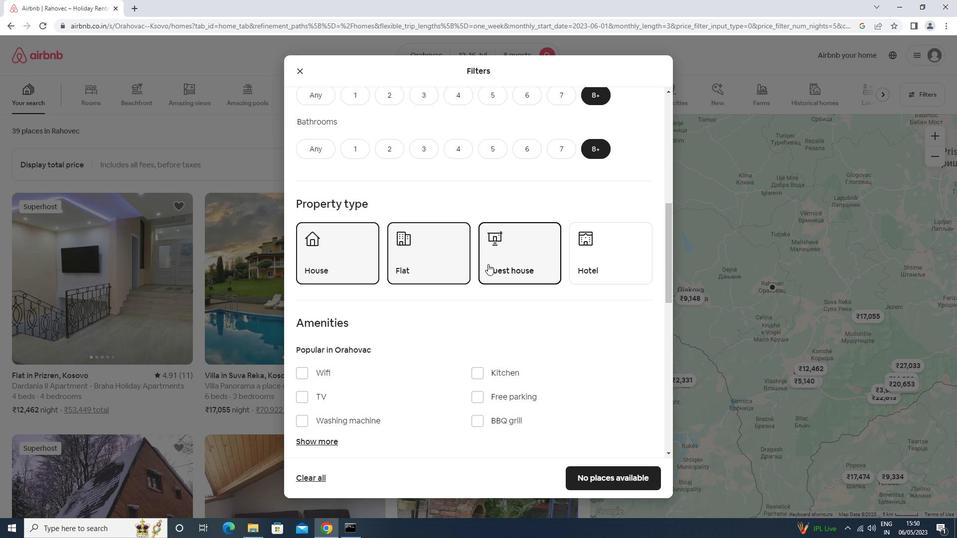 
Action: Mouse moved to (336, 194)
Screenshot: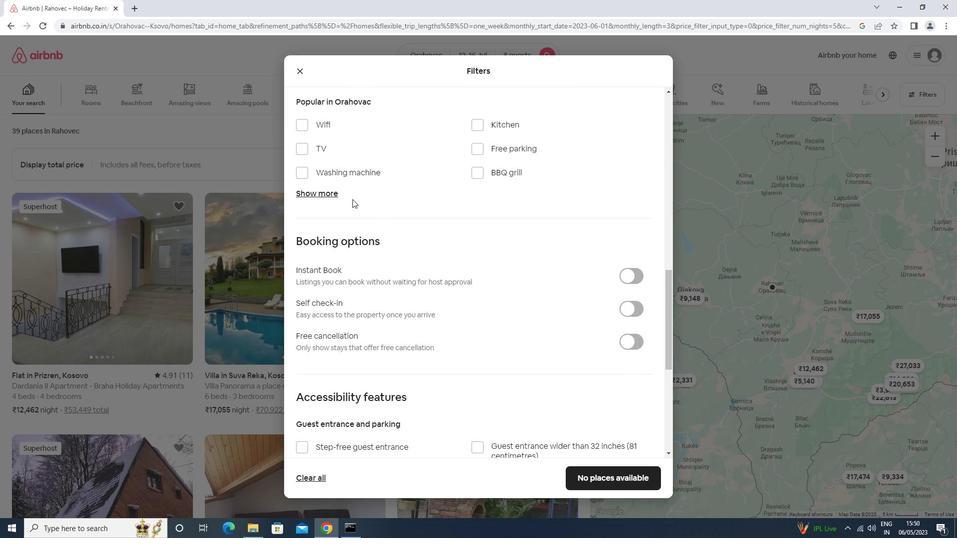 
Action: Mouse pressed left at (336, 194)
Screenshot: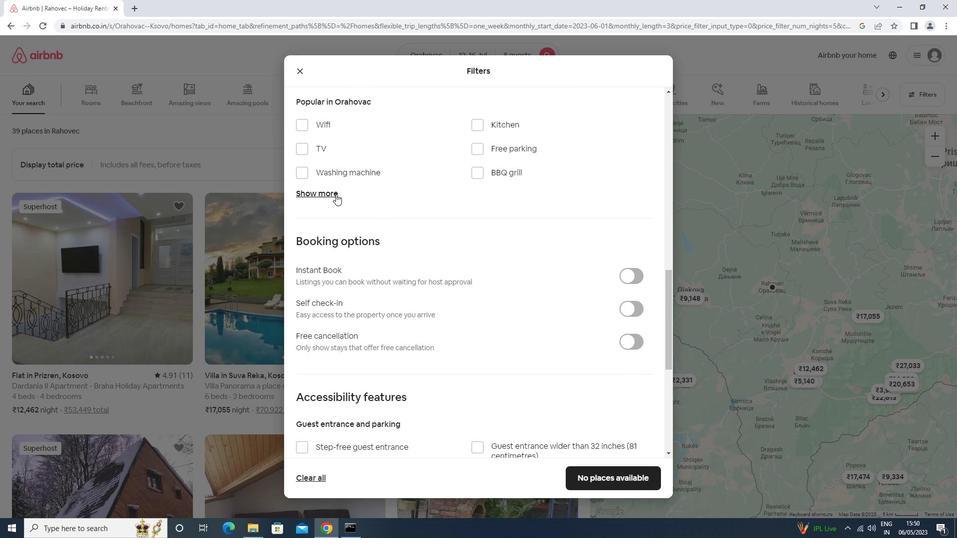 
Action: Mouse moved to (323, 125)
Screenshot: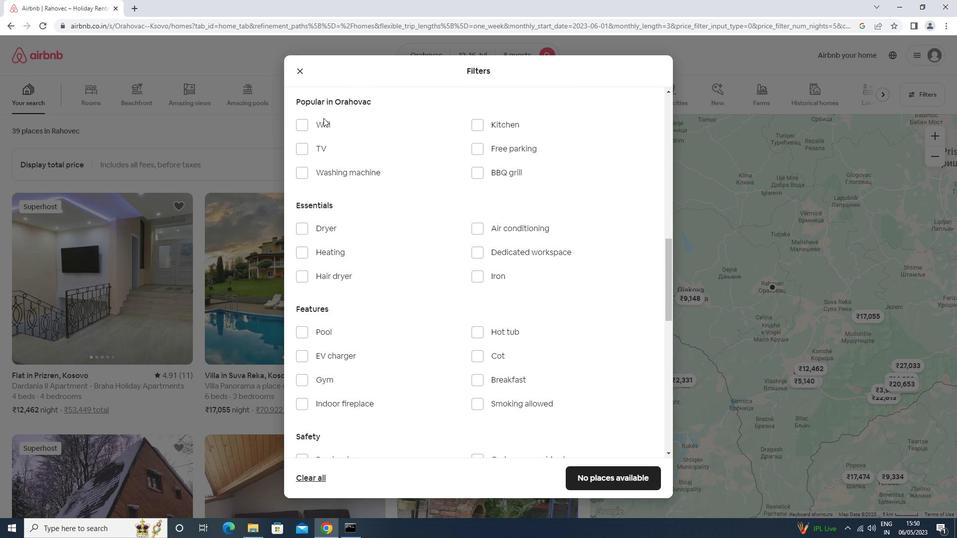 
Action: Mouse pressed left at (323, 125)
Screenshot: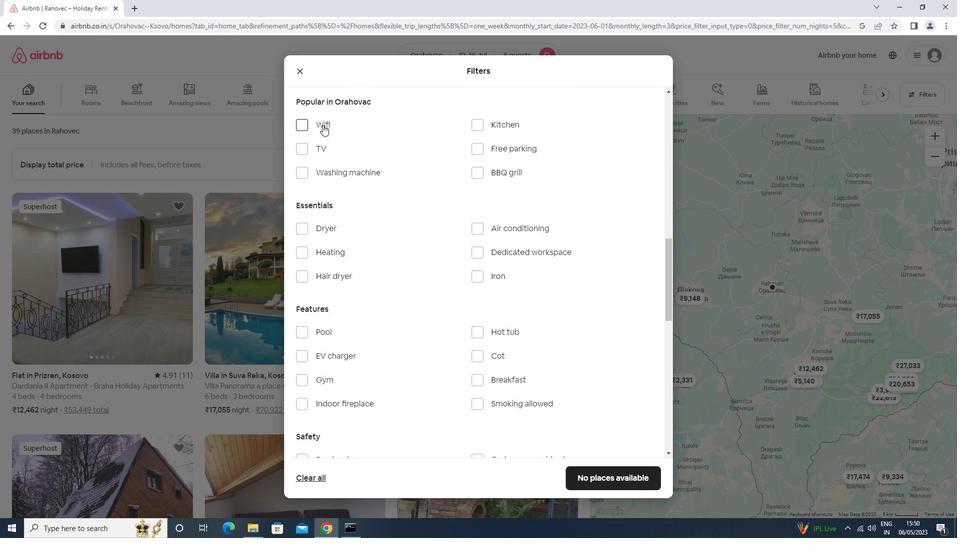 
Action: Mouse moved to (318, 143)
Screenshot: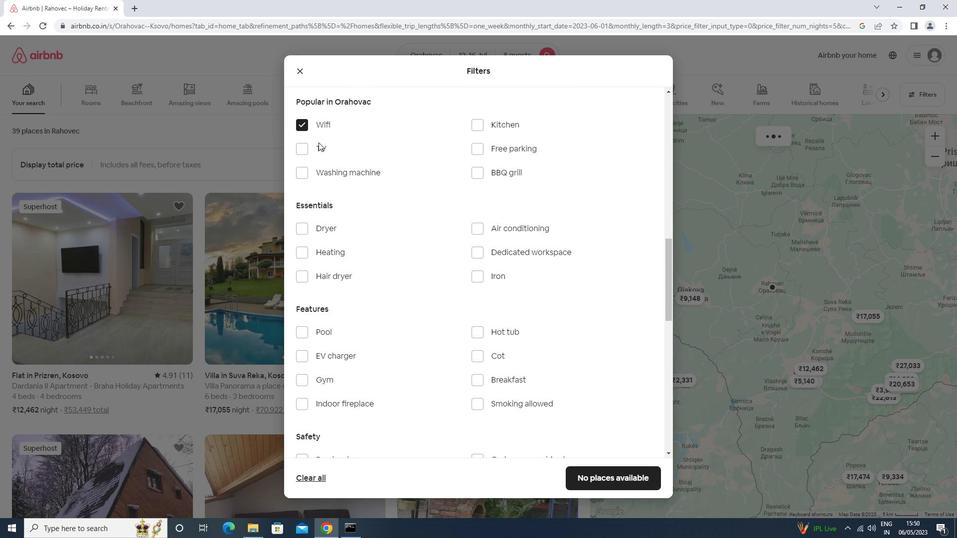
Action: Mouse pressed left at (318, 143)
Screenshot: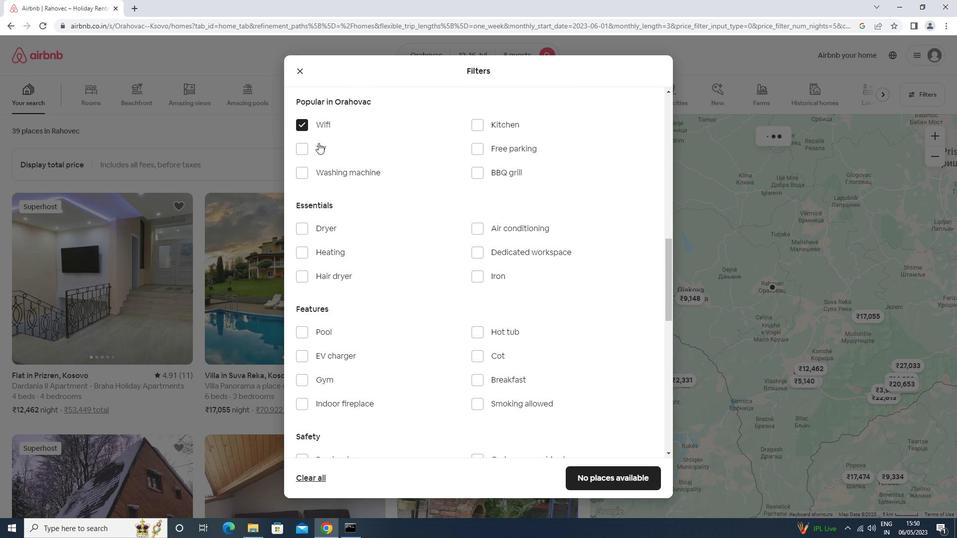 
Action: Mouse moved to (330, 380)
Screenshot: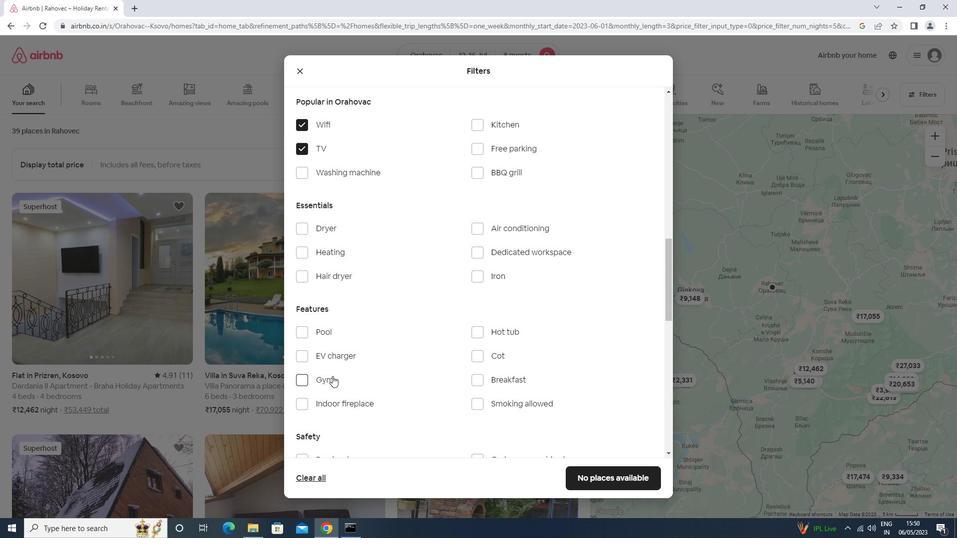 
Action: Mouse pressed left at (330, 380)
Screenshot: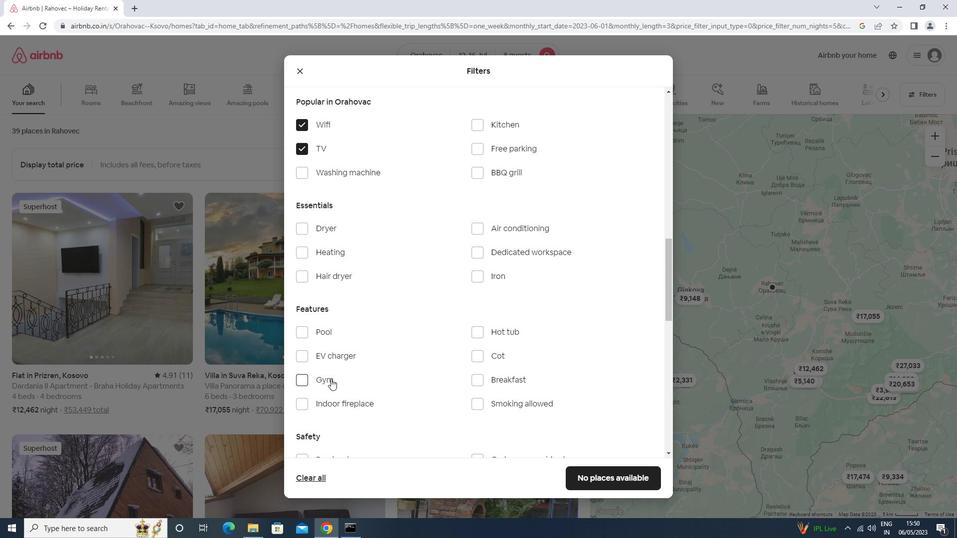 
Action: Mouse moved to (447, 255)
Screenshot: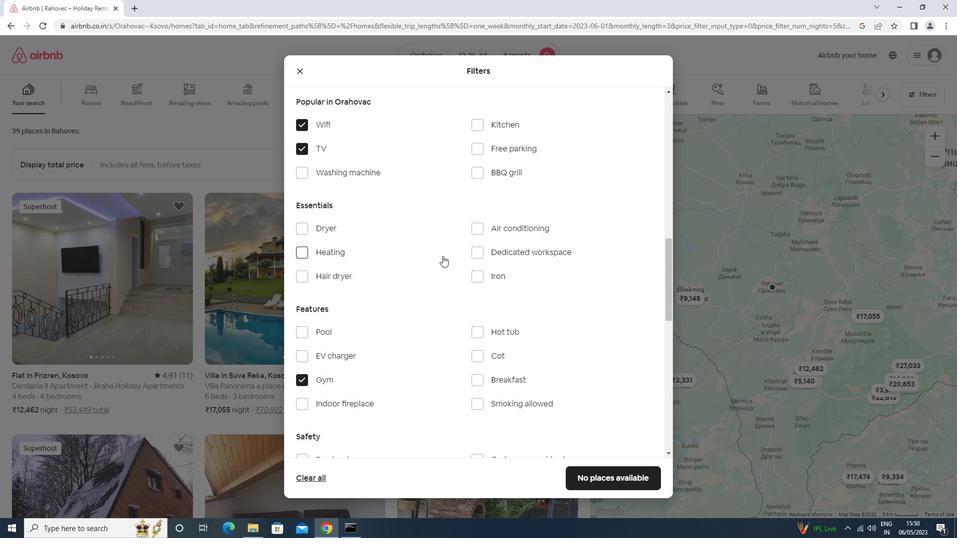 
Action: Mouse scrolled (447, 254) with delta (0, 0)
Screenshot: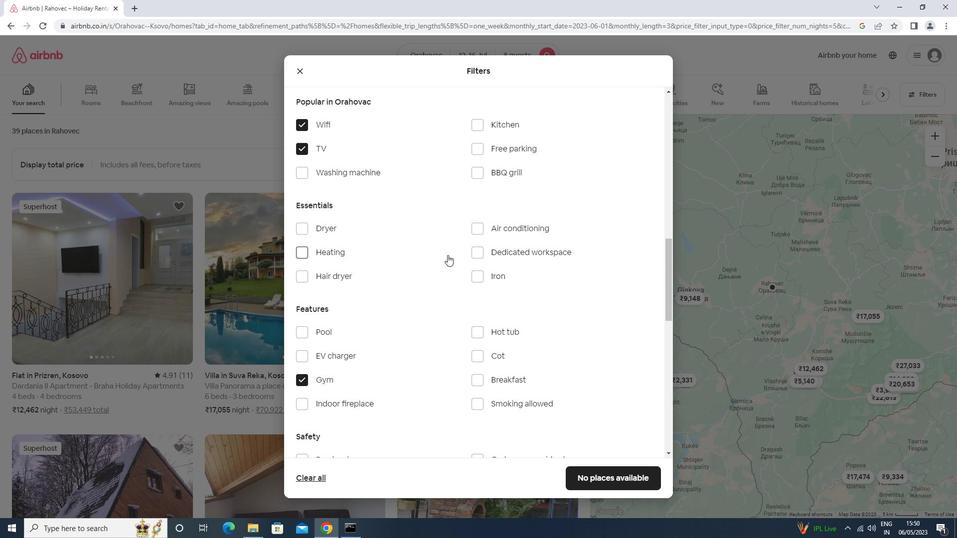 
Action: Mouse scrolled (447, 254) with delta (0, 0)
Screenshot: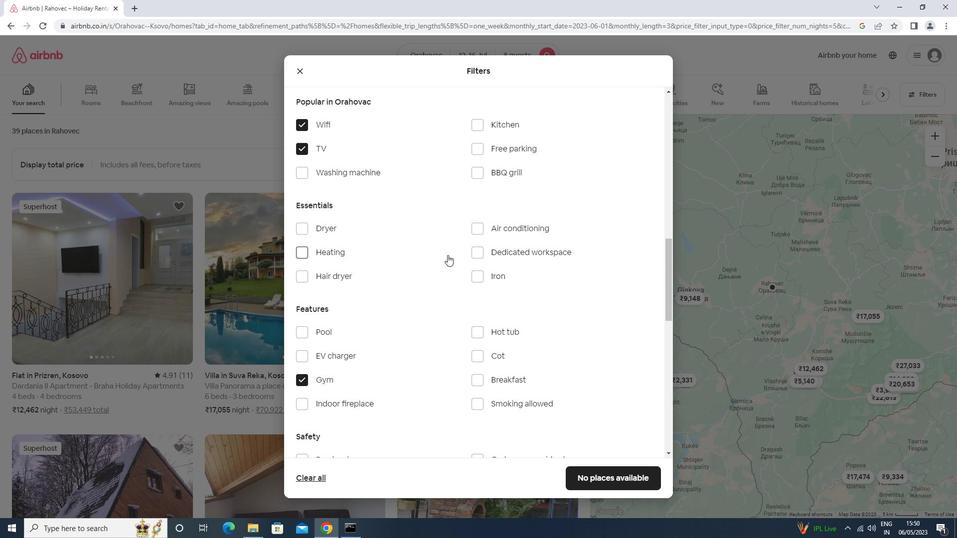 
Action: Mouse moved to (437, 261)
Screenshot: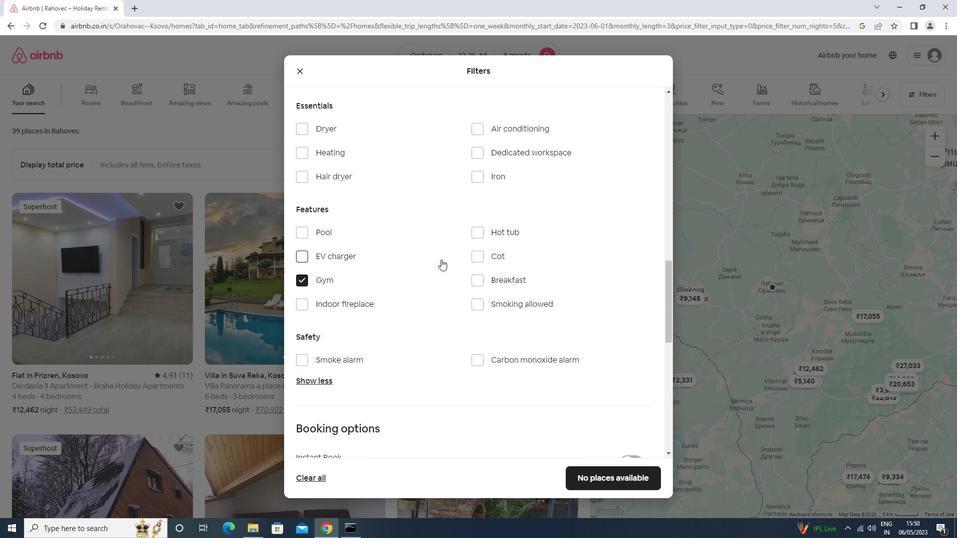 
Action: Mouse scrolled (437, 261) with delta (0, 0)
Screenshot: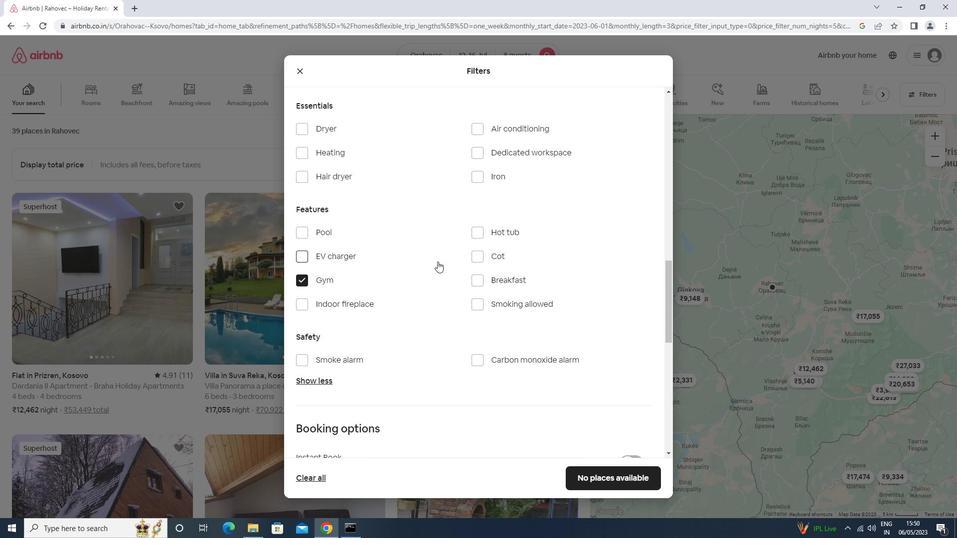 
Action: Mouse scrolled (437, 261) with delta (0, 0)
Screenshot: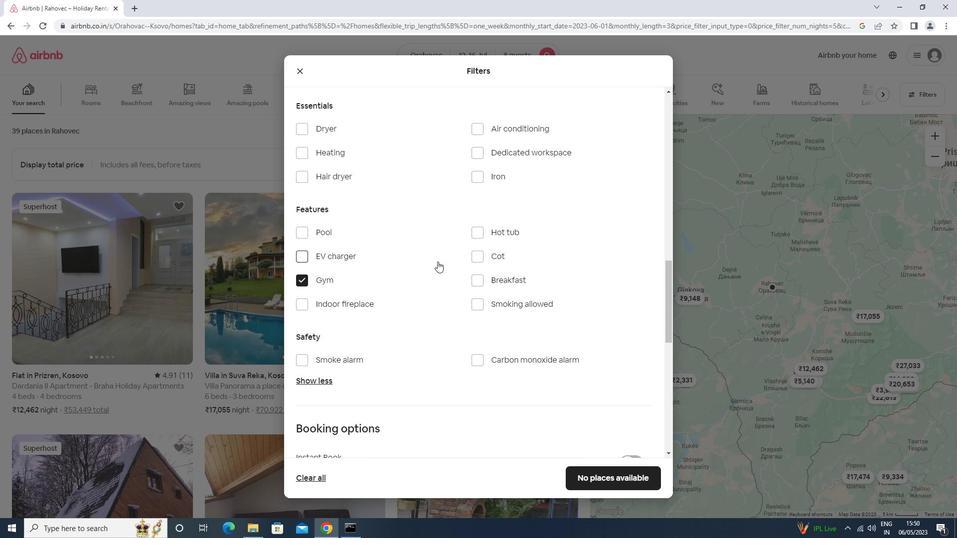 
Action: Mouse scrolled (437, 261) with delta (0, 0)
Screenshot: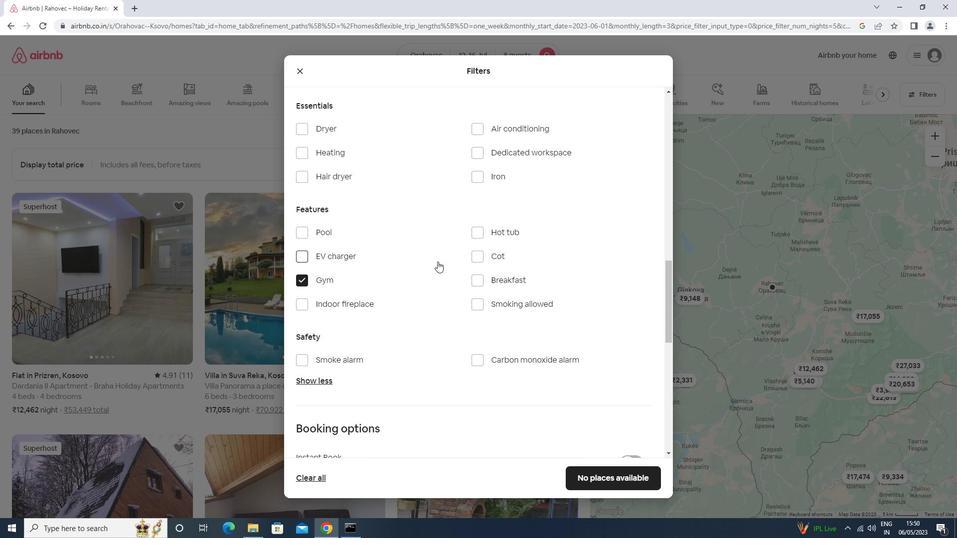 
Action: Mouse scrolled (437, 261) with delta (0, 0)
Screenshot: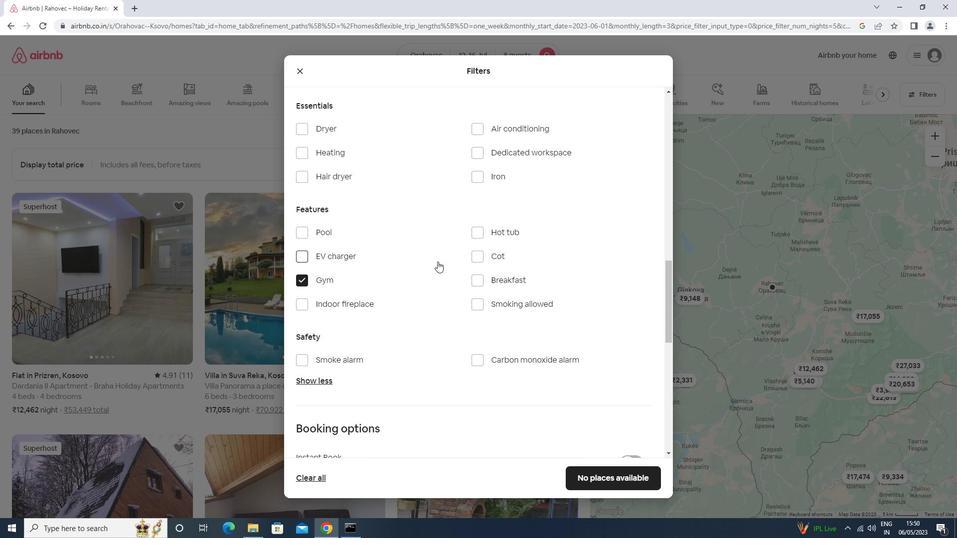 
Action: Mouse moved to (625, 302)
Screenshot: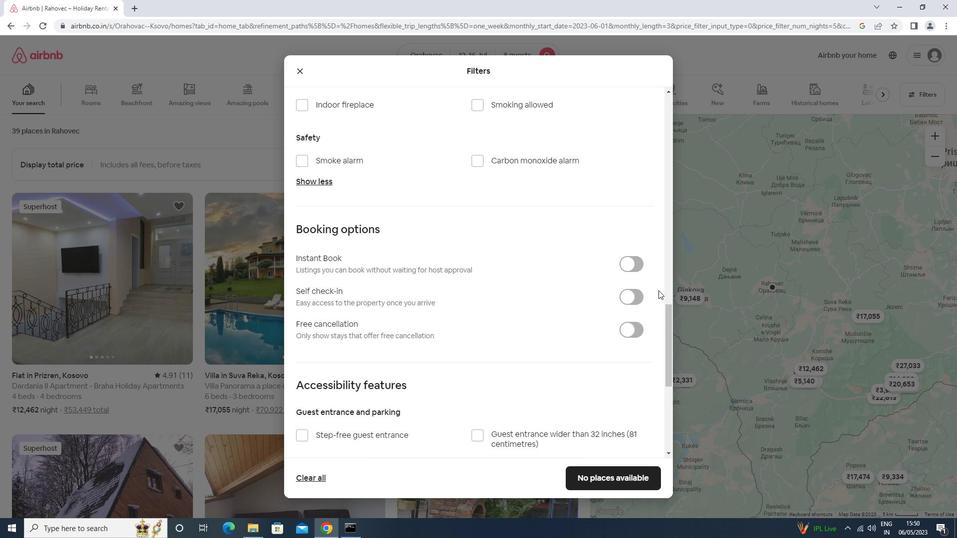 
Action: Mouse pressed left at (625, 302)
Screenshot: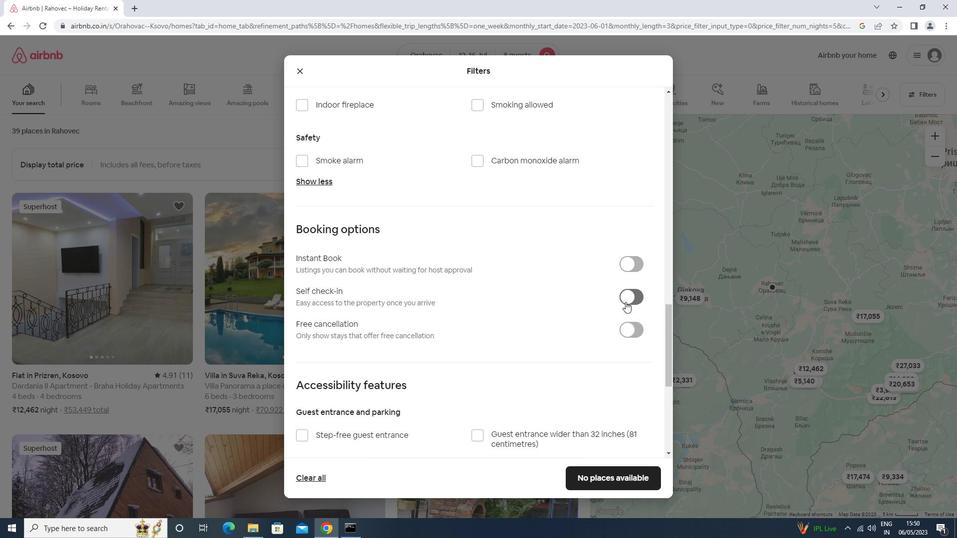 
Action: Mouse moved to (430, 329)
Screenshot: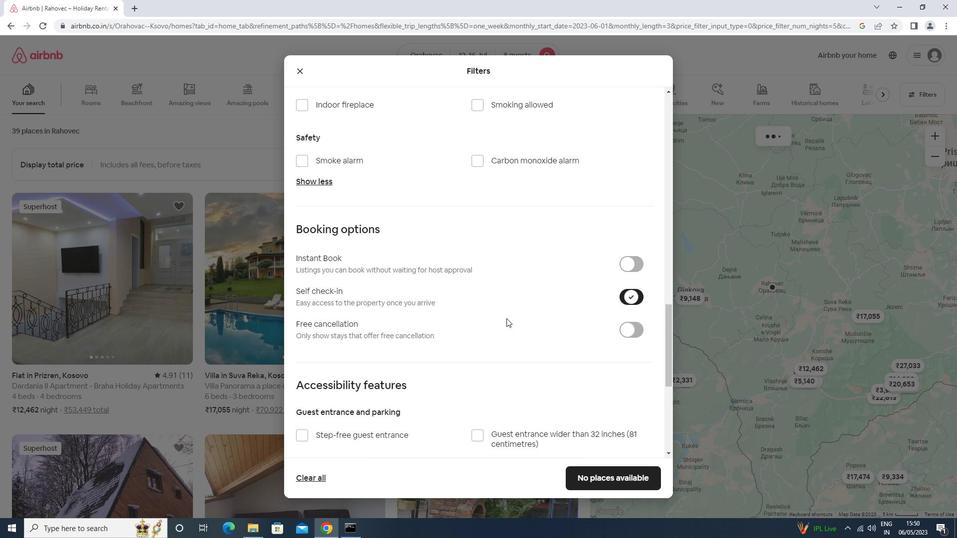 
Action: Mouse scrolled (430, 328) with delta (0, 0)
Screenshot: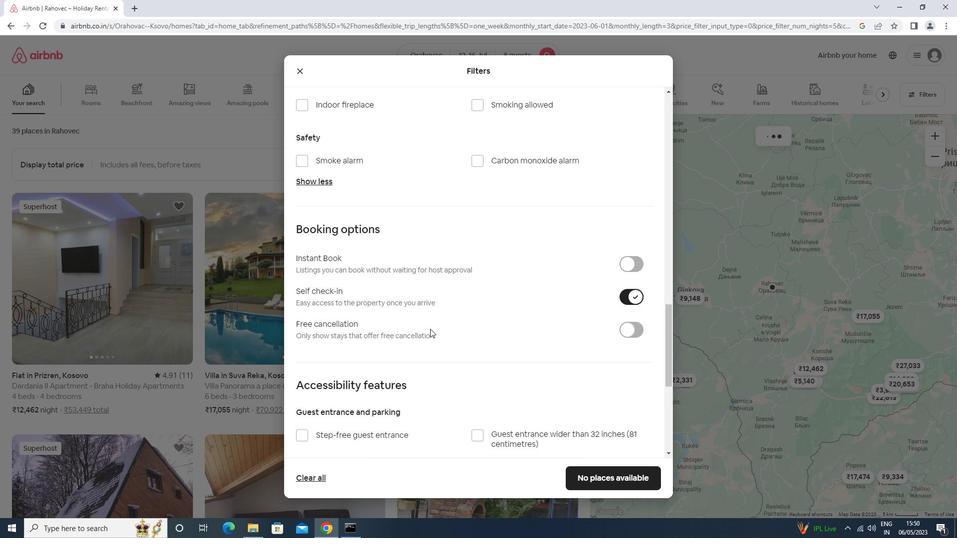 
Action: Mouse scrolled (430, 328) with delta (0, 0)
Screenshot: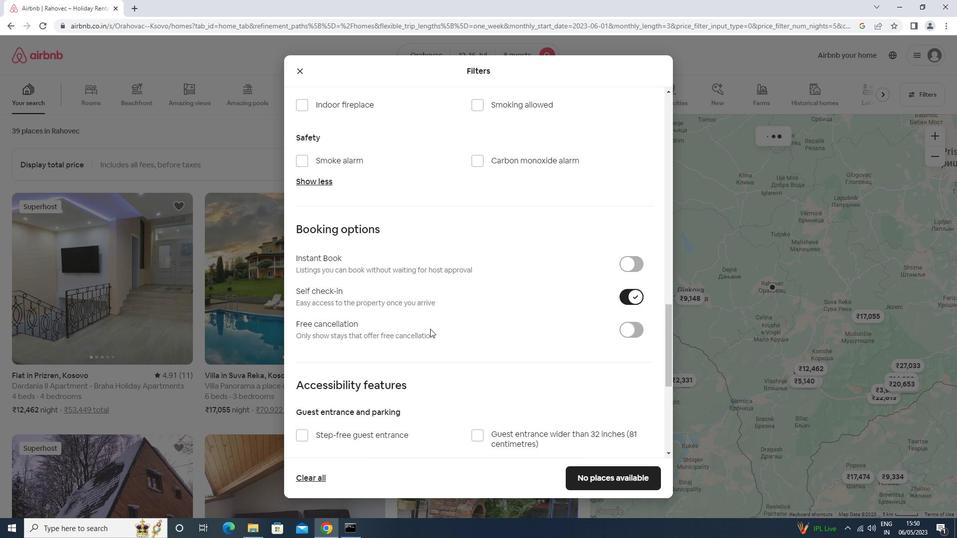 
Action: Mouse scrolled (430, 328) with delta (0, 0)
Screenshot: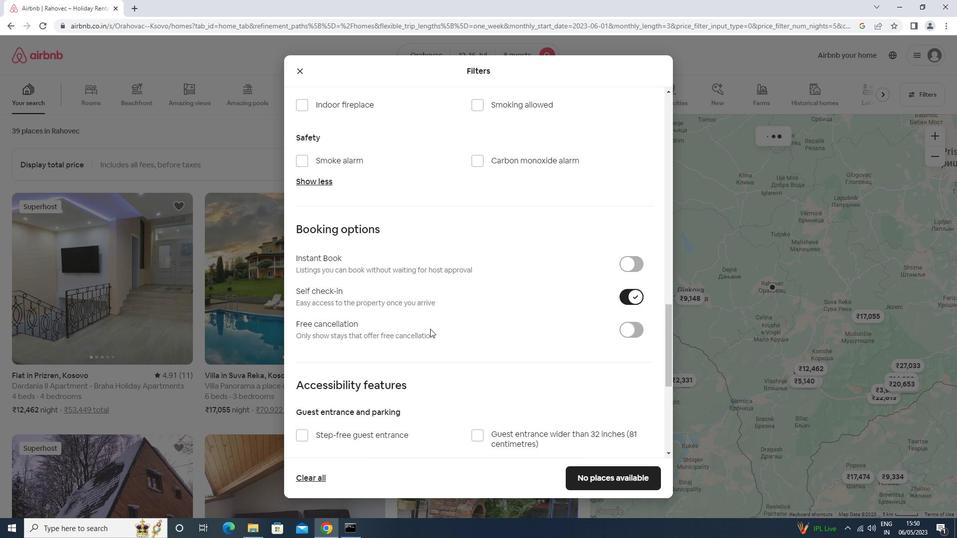 
Action: Mouse scrolled (430, 328) with delta (0, 0)
Screenshot: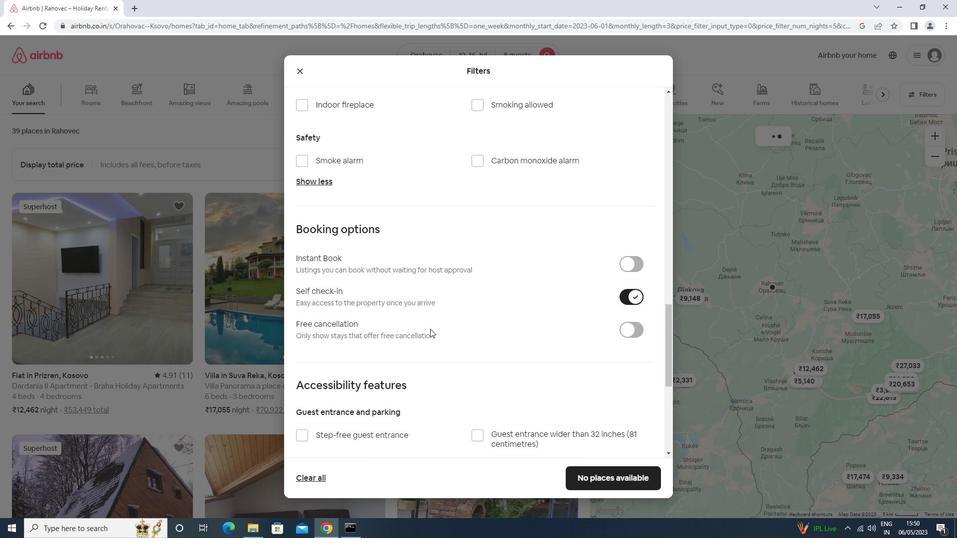 
Action: Mouse scrolled (430, 328) with delta (0, 0)
Screenshot: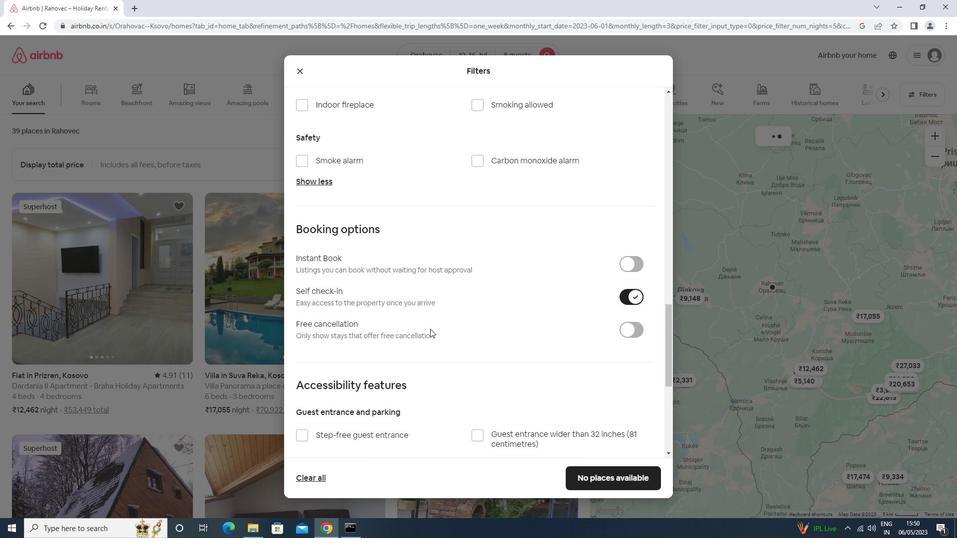 
Action: Mouse scrolled (430, 328) with delta (0, 0)
Screenshot: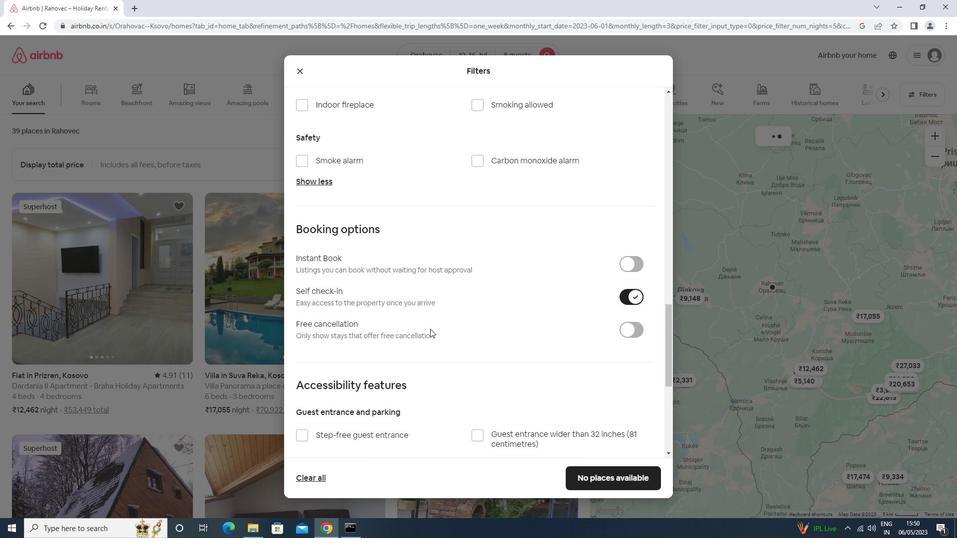 
Action: Mouse scrolled (430, 328) with delta (0, 0)
Screenshot: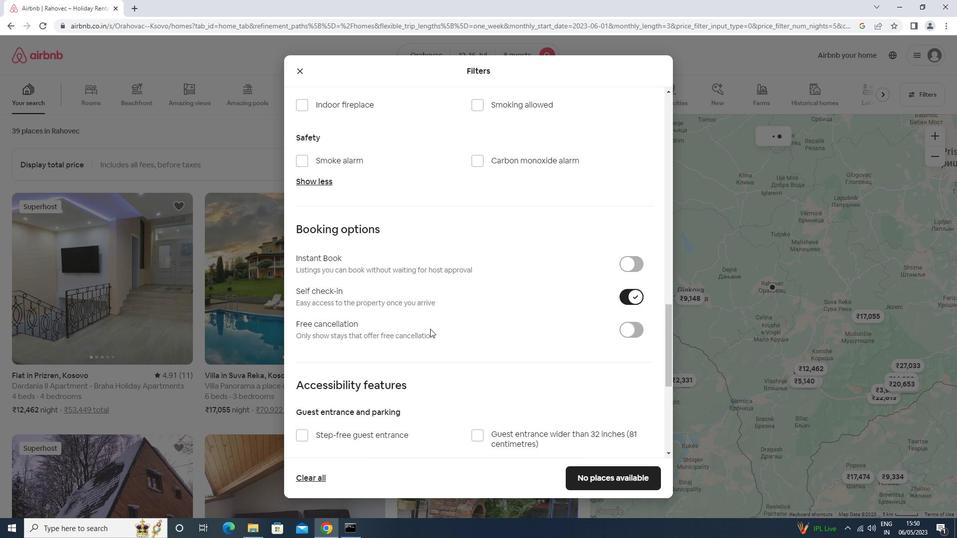 
Action: Mouse moved to (341, 387)
Screenshot: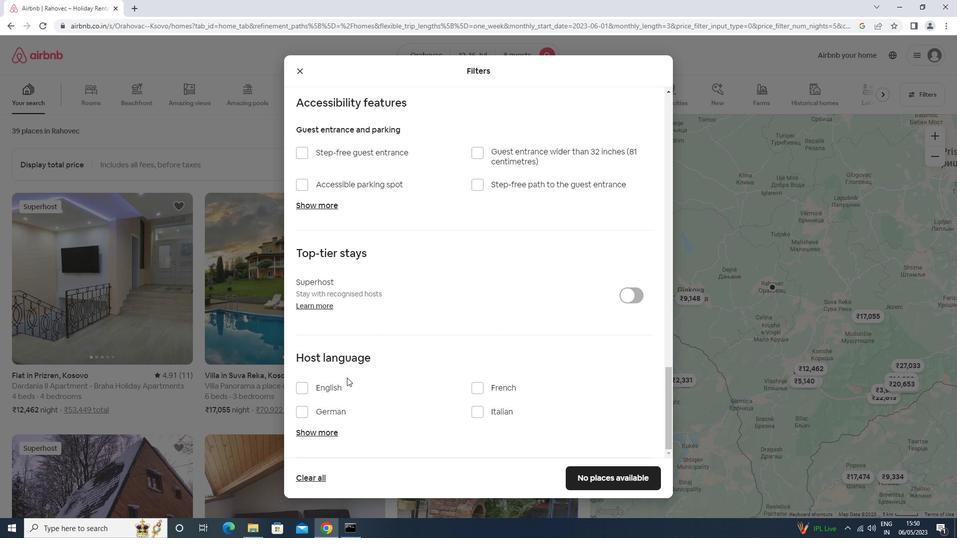 
Action: Mouse pressed left at (341, 387)
Screenshot: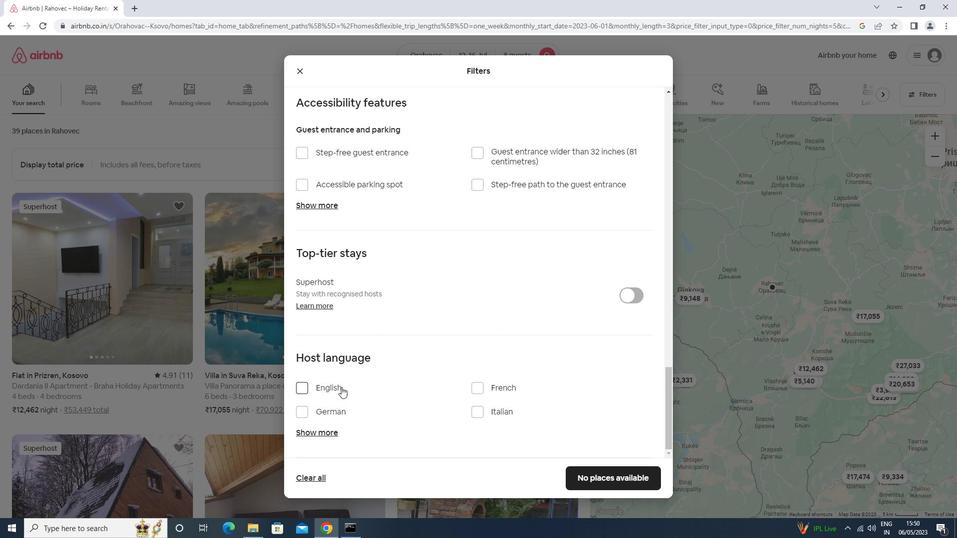 
Action: Mouse moved to (584, 472)
Screenshot: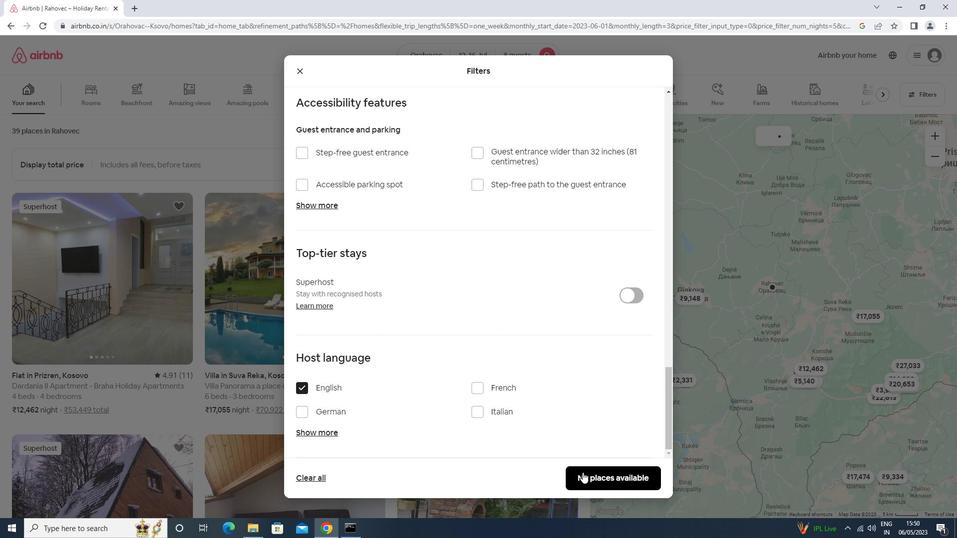 
Action: Mouse pressed left at (584, 472)
Screenshot: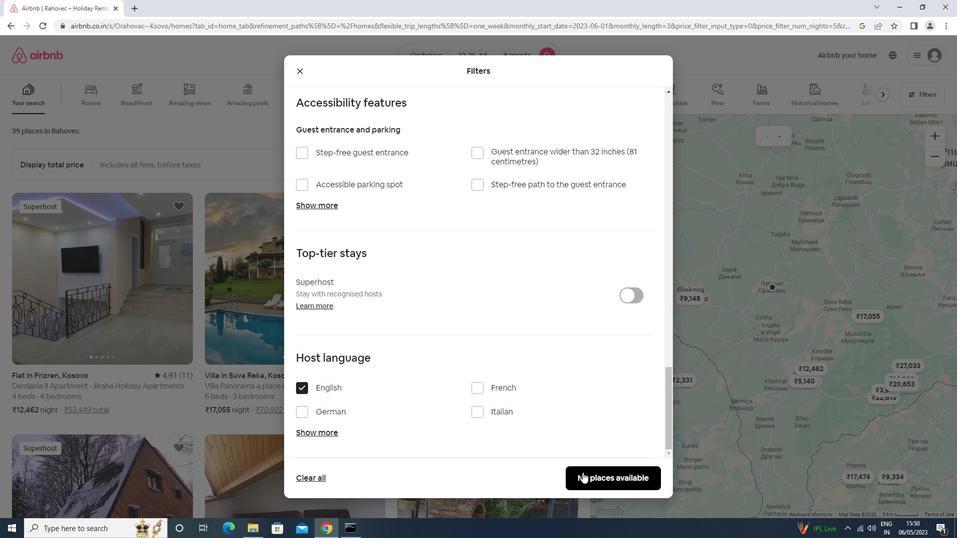 
Action: Mouse moved to (584, 472)
Screenshot: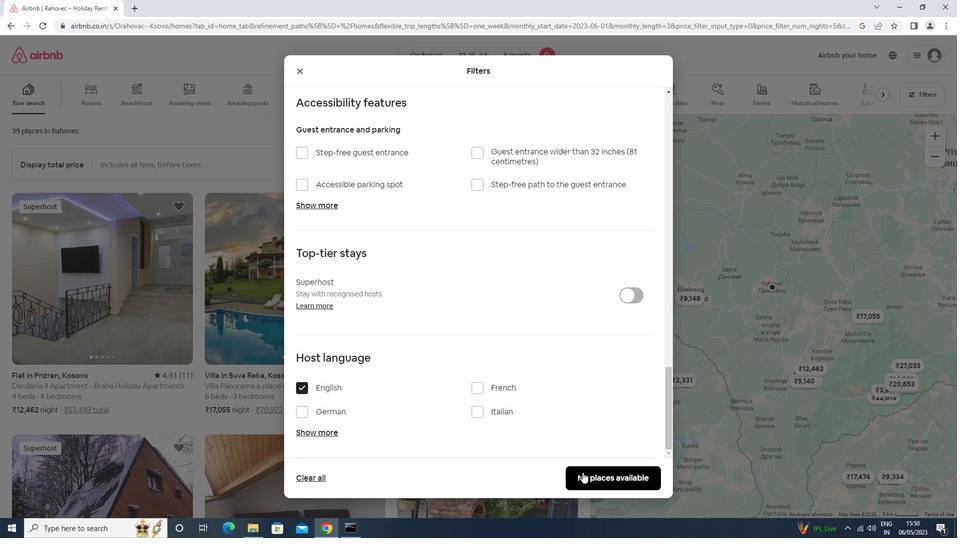 
